 Task: Send an email with the signature Christina Ramirez with the subject 'Request for donations' and the message 'I am pleased to inform you that we have selected your proposal.' from softage.1@softage.net to softage.8@softage.net,  softage.1@softage.net and softage.9@softage.net with CC to softage.10@softage.net with an attached document Press_release.docx
Action: Key pressed n
Screenshot: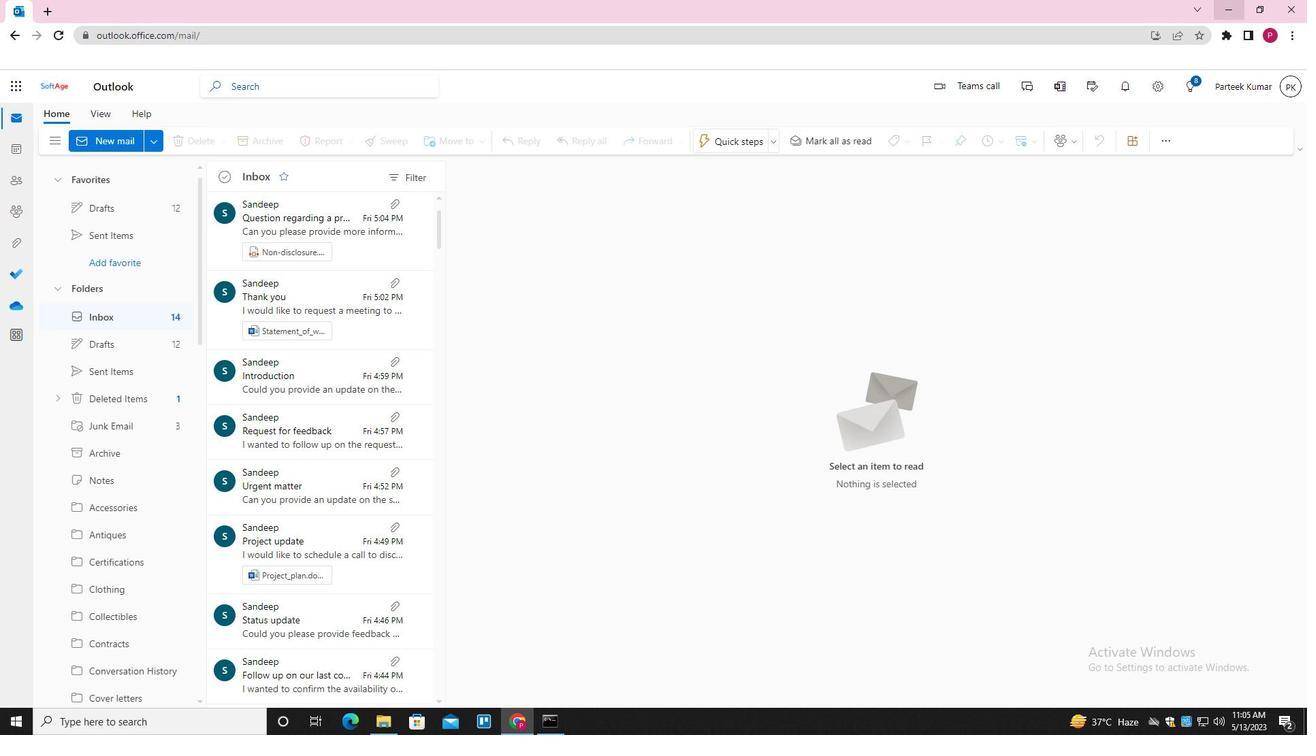 
Action: Mouse moved to (916, 139)
Screenshot: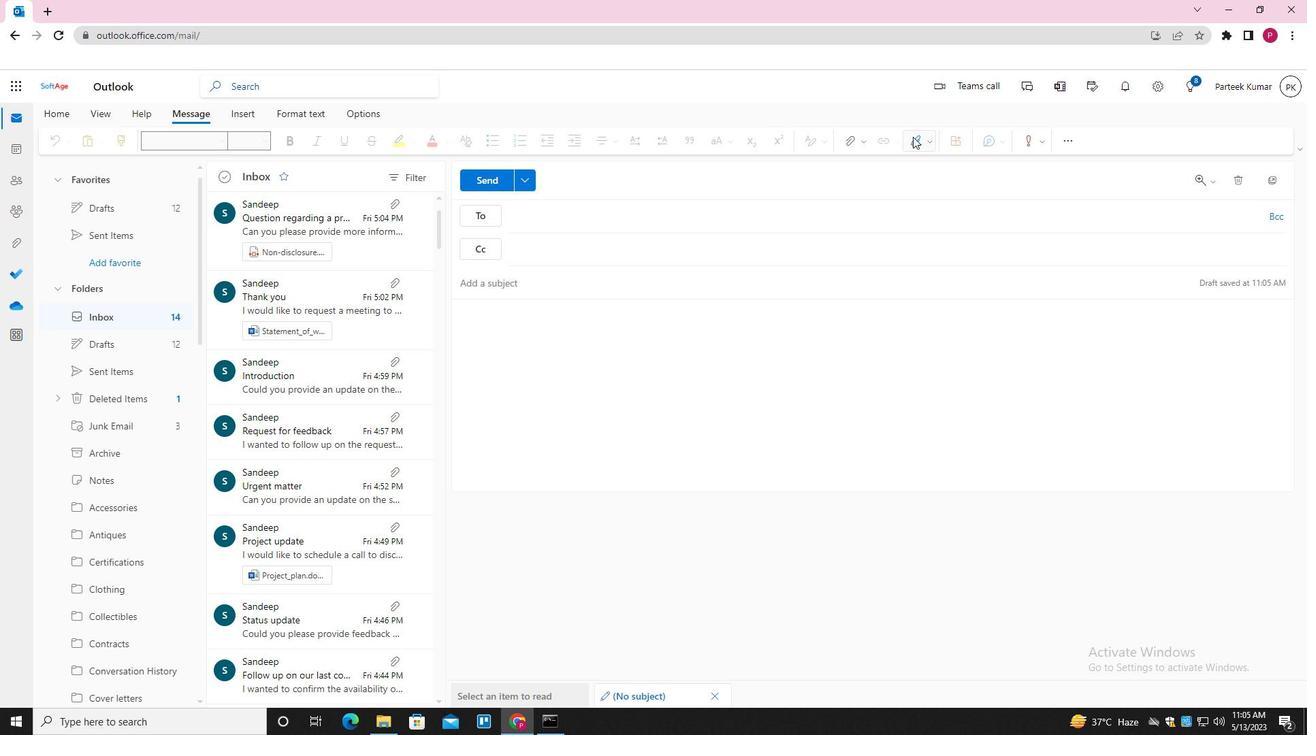 
Action: Mouse pressed left at (916, 139)
Screenshot: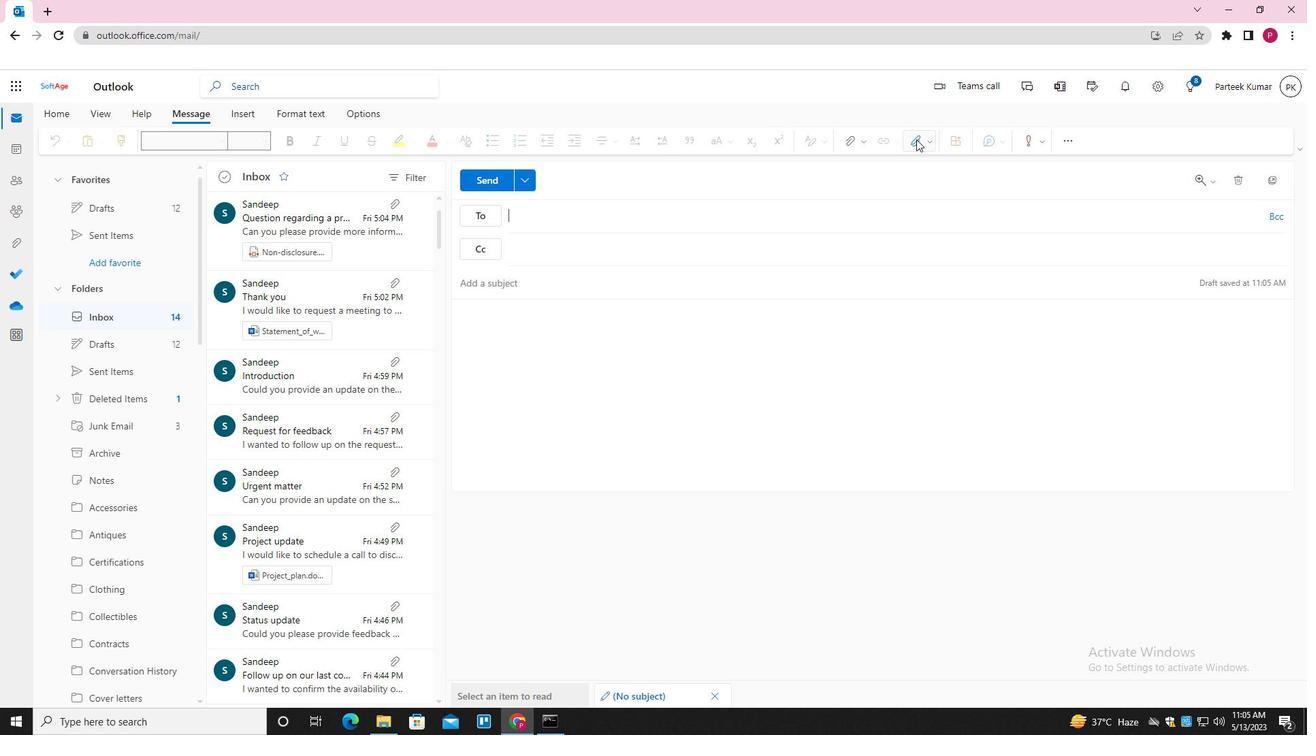 
Action: Mouse moved to (899, 197)
Screenshot: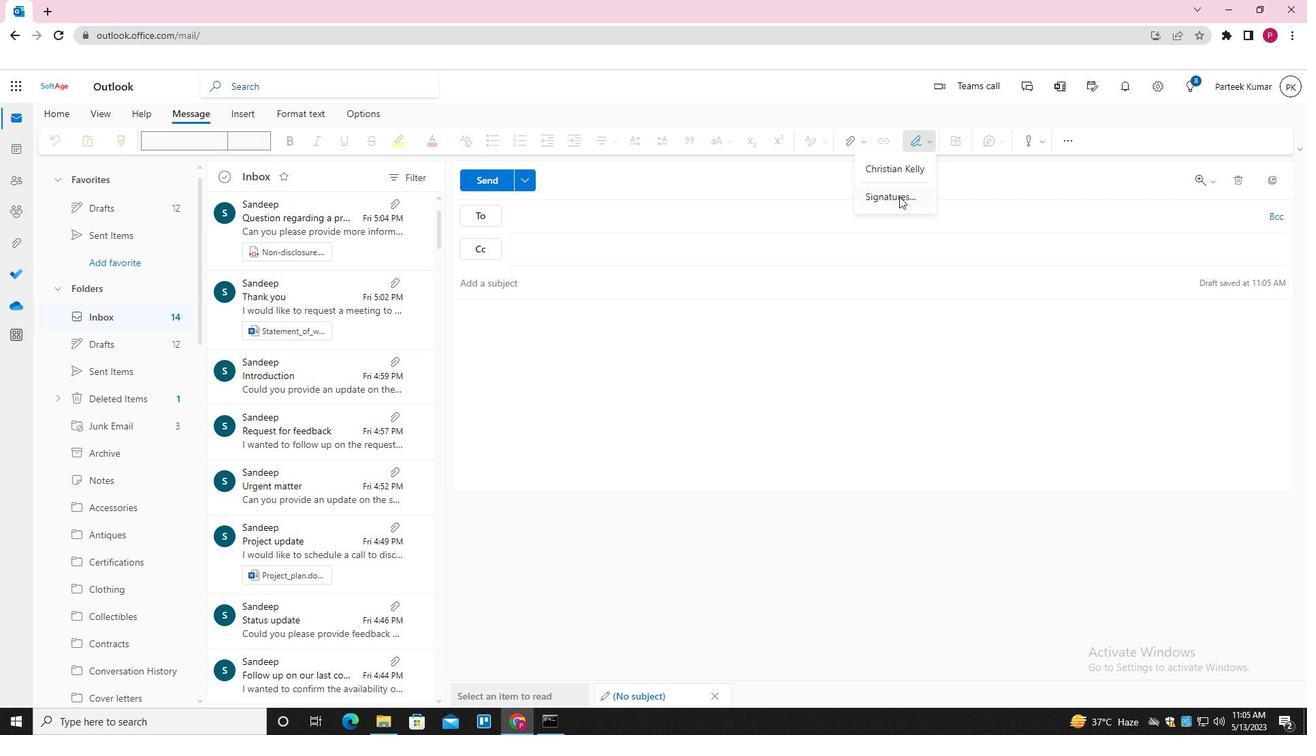
Action: Mouse pressed left at (899, 197)
Screenshot: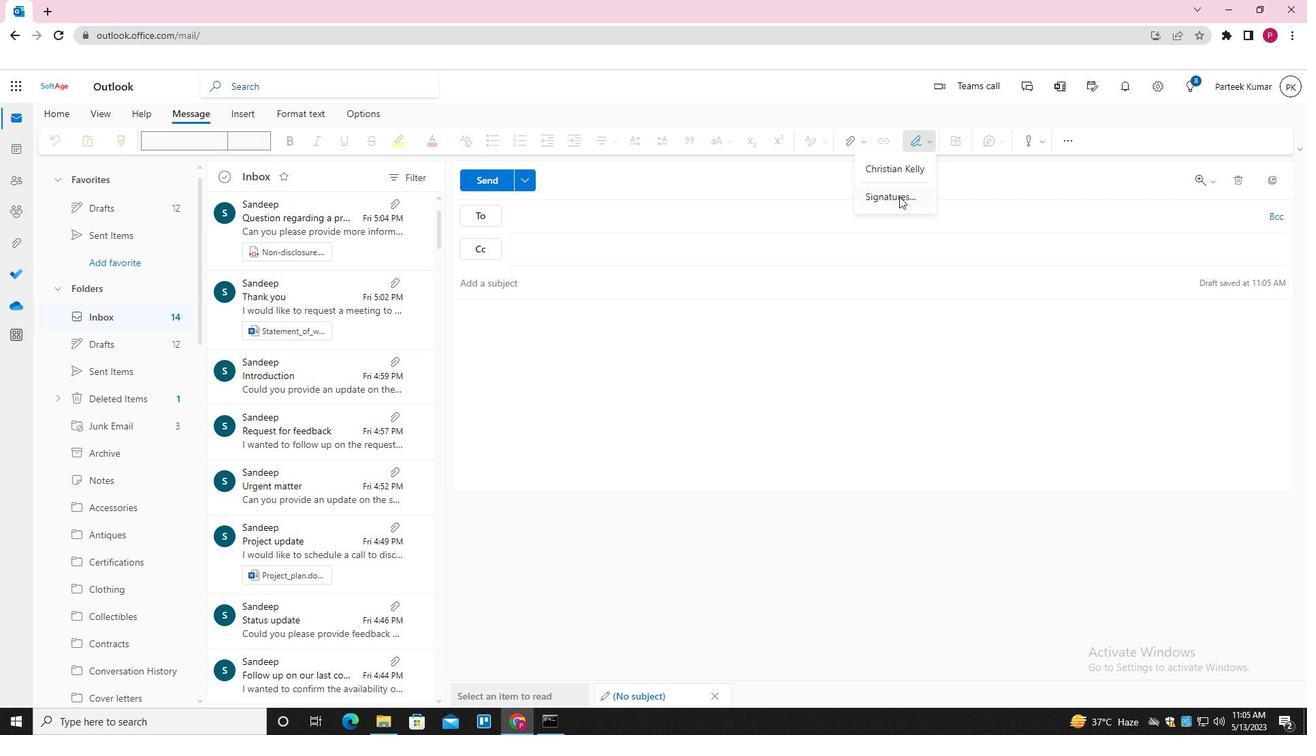 
Action: Mouse moved to (925, 253)
Screenshot: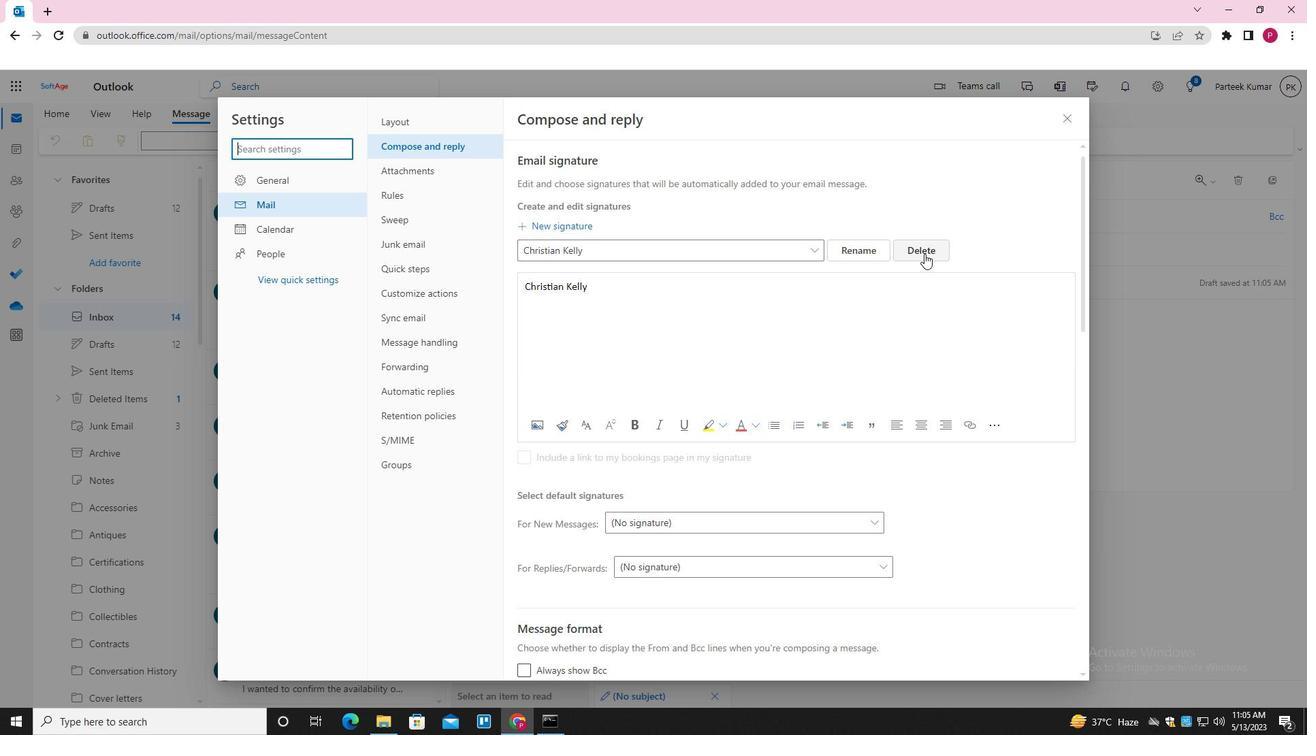 
Action: Mouse pressed left at (925, 253)
Screenshot: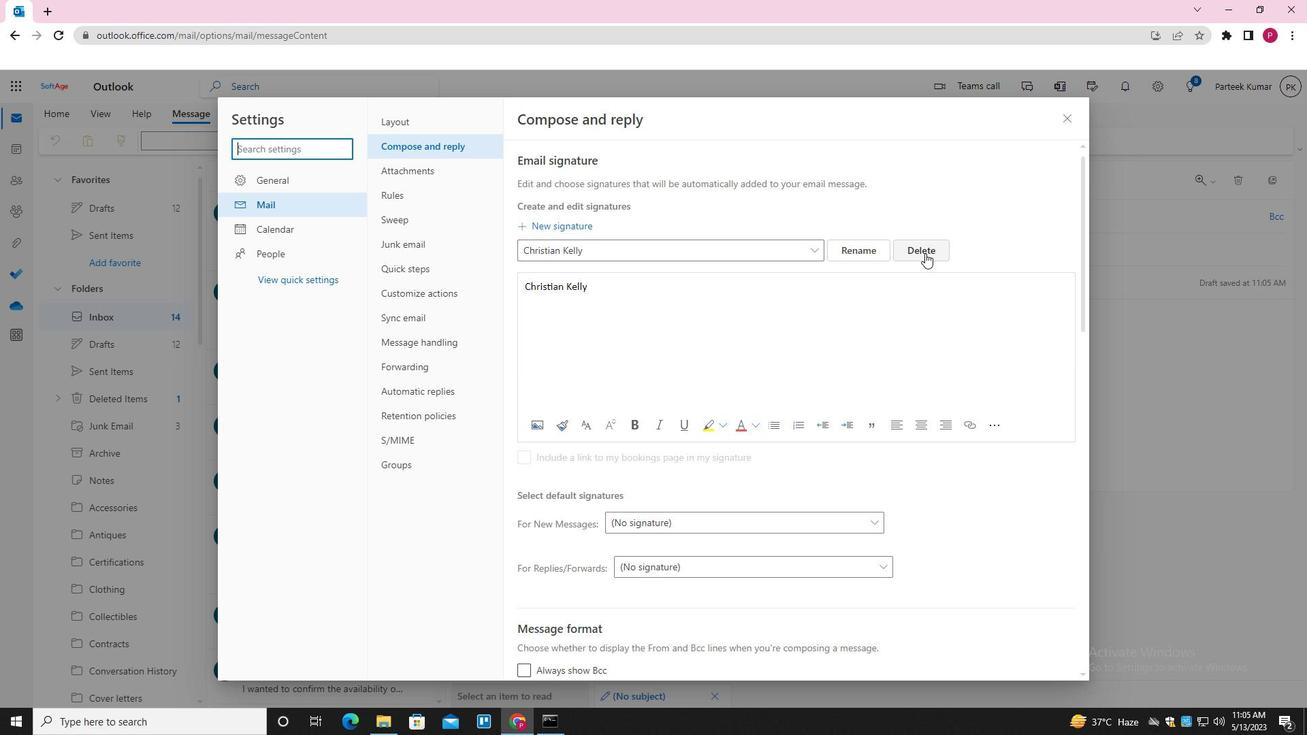 
Action: Mouse moved to (738, 256)
Screenshot: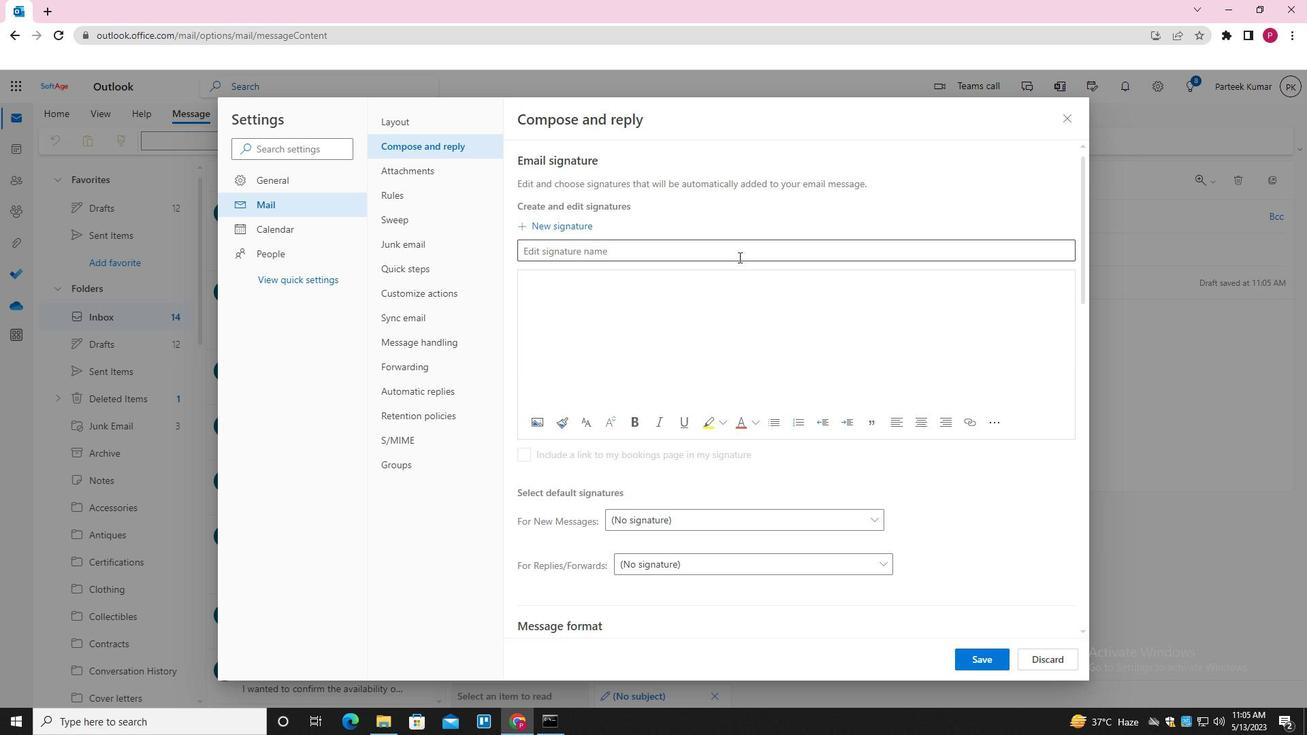 
Action: Mouse pressed left at (738, 256)
Screenshot: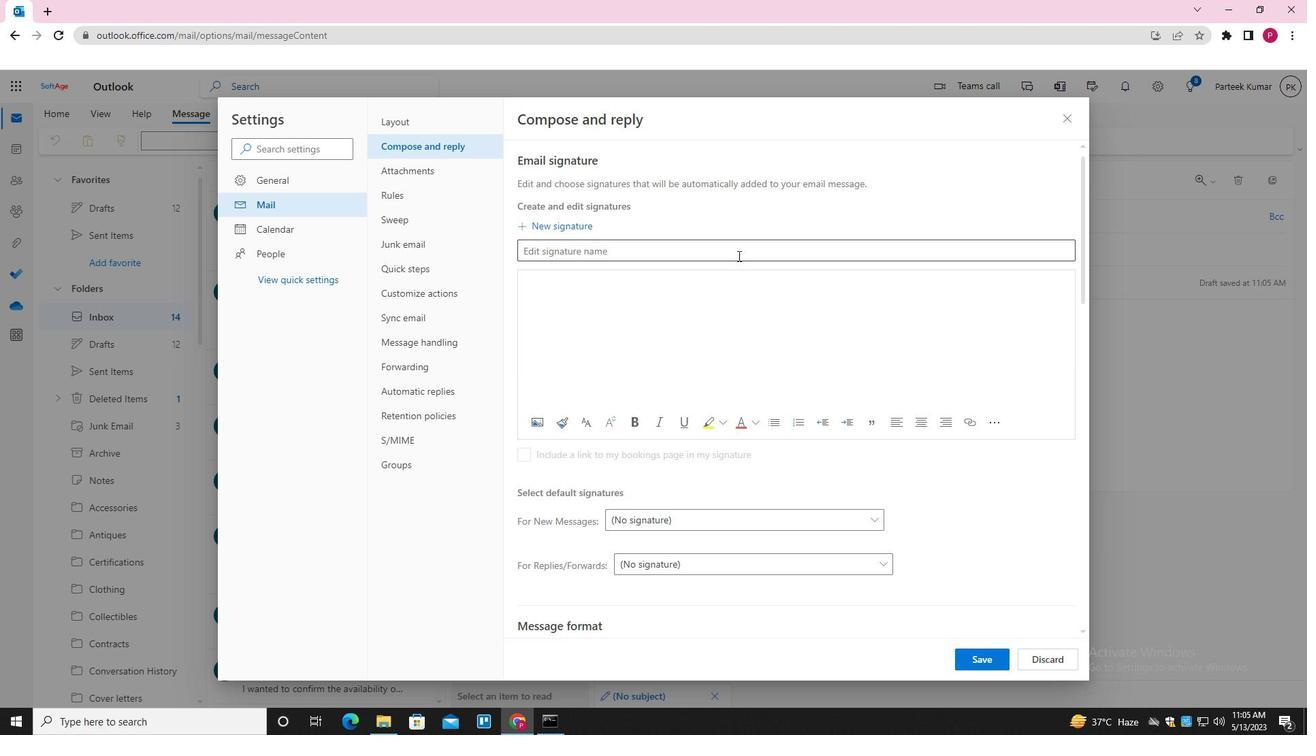 
Action: Key pressed <Key.shift>CHRISTINA<Key.space><Key.shift>RAMIREZ<Key.tab><Key.shift><Key.shift><Key.shift><Key.shift>CHRISTINA<Key.space><Key.shift>RAMIREZ
Screenshot: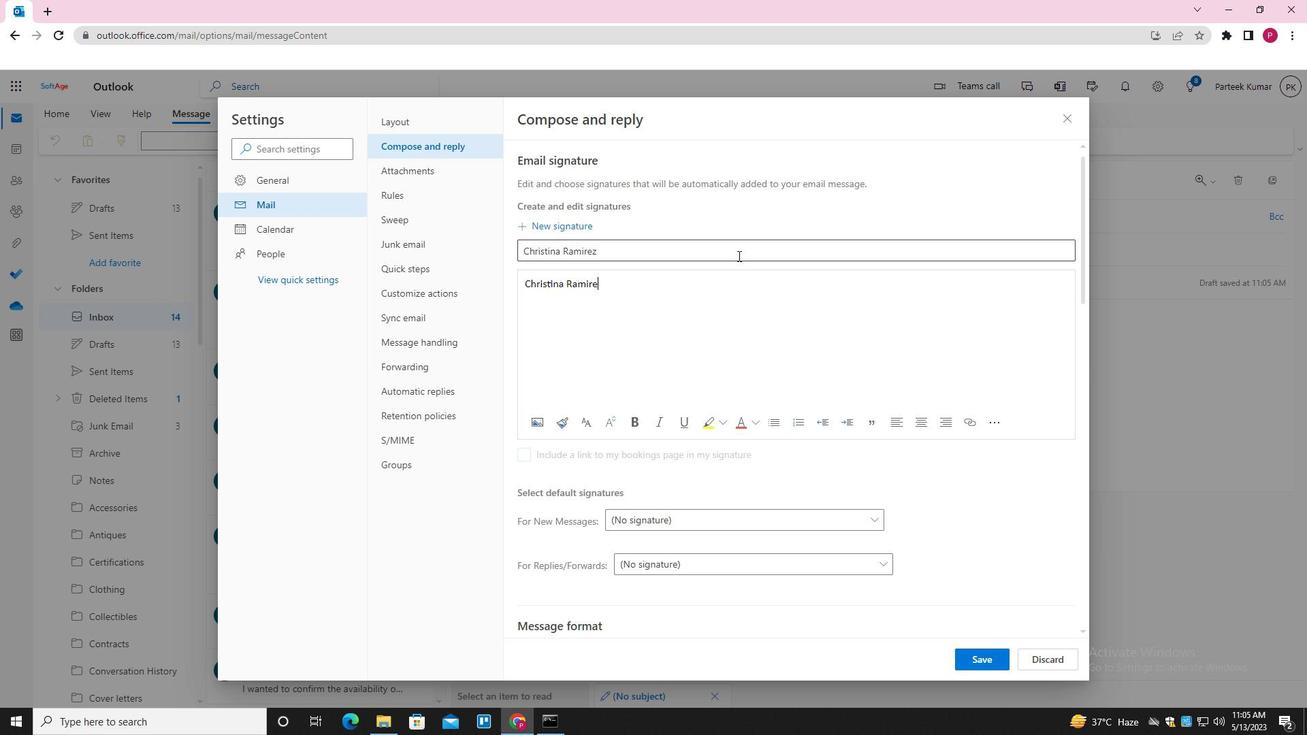 
Action: Mouse moved to (974, 666)
Screenshot: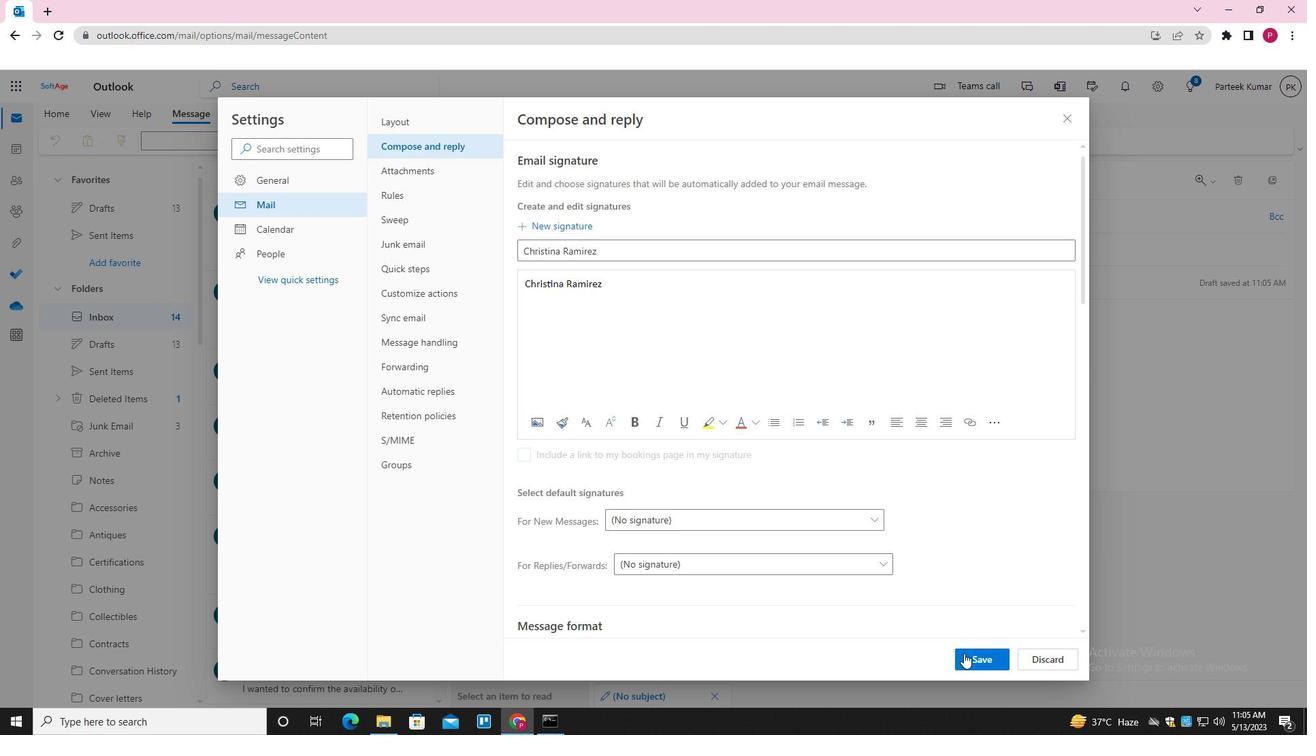 
Action: Mouse pressed left at (974, 666)
Screenshot: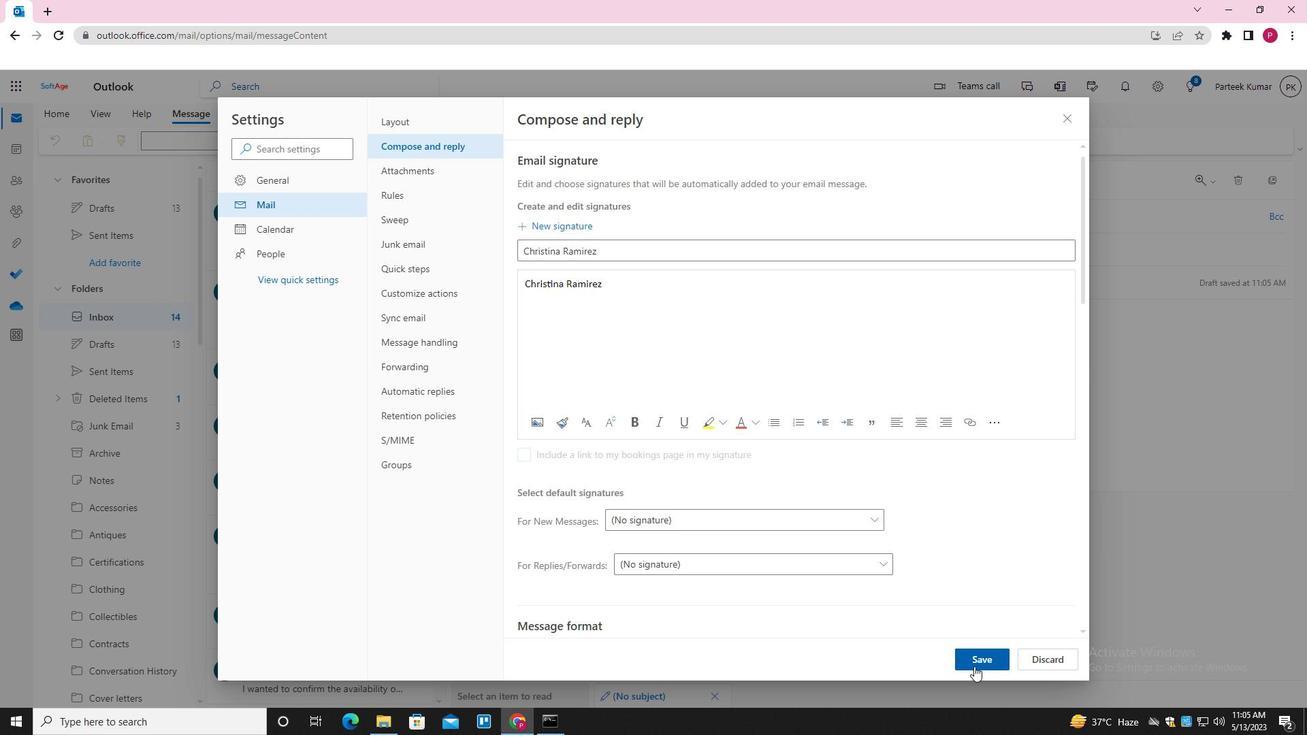 
Action: Mouse moved to (1073, 115)
Screenshot: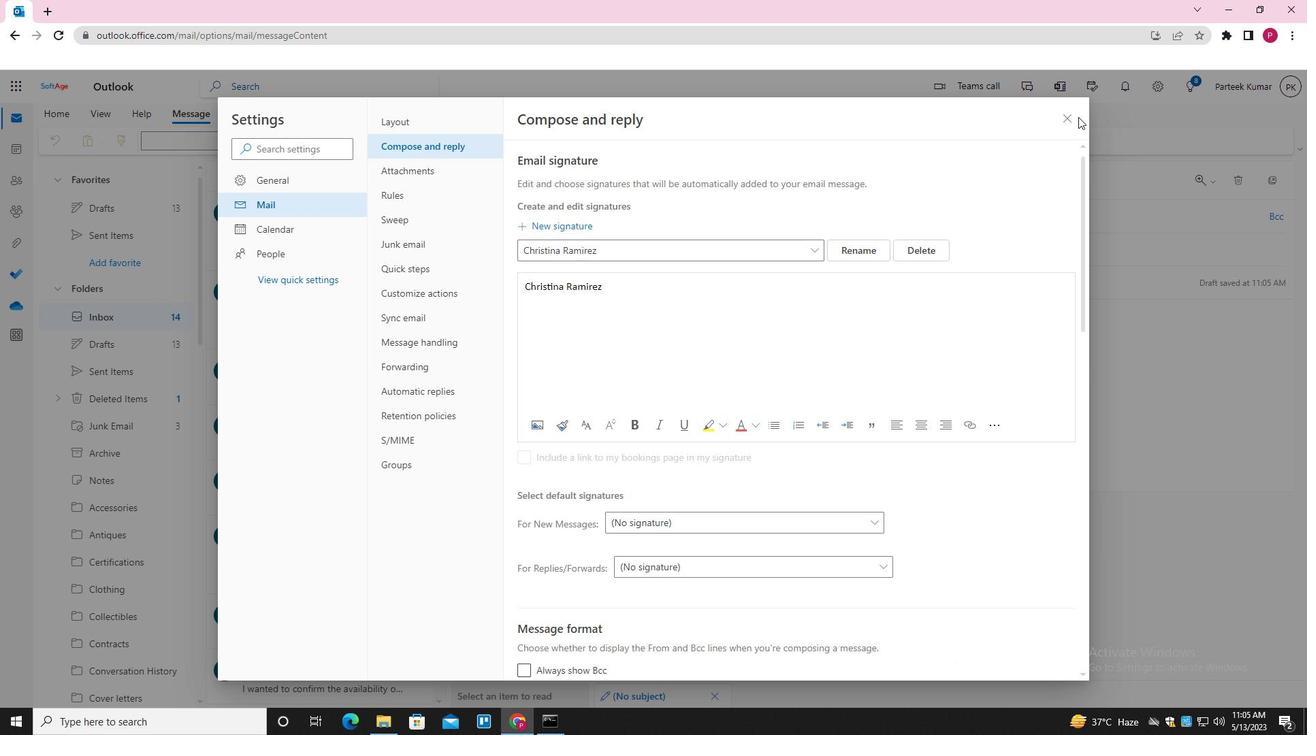 
Action: Mouse pressed left at (1073, 115)
Screenshot: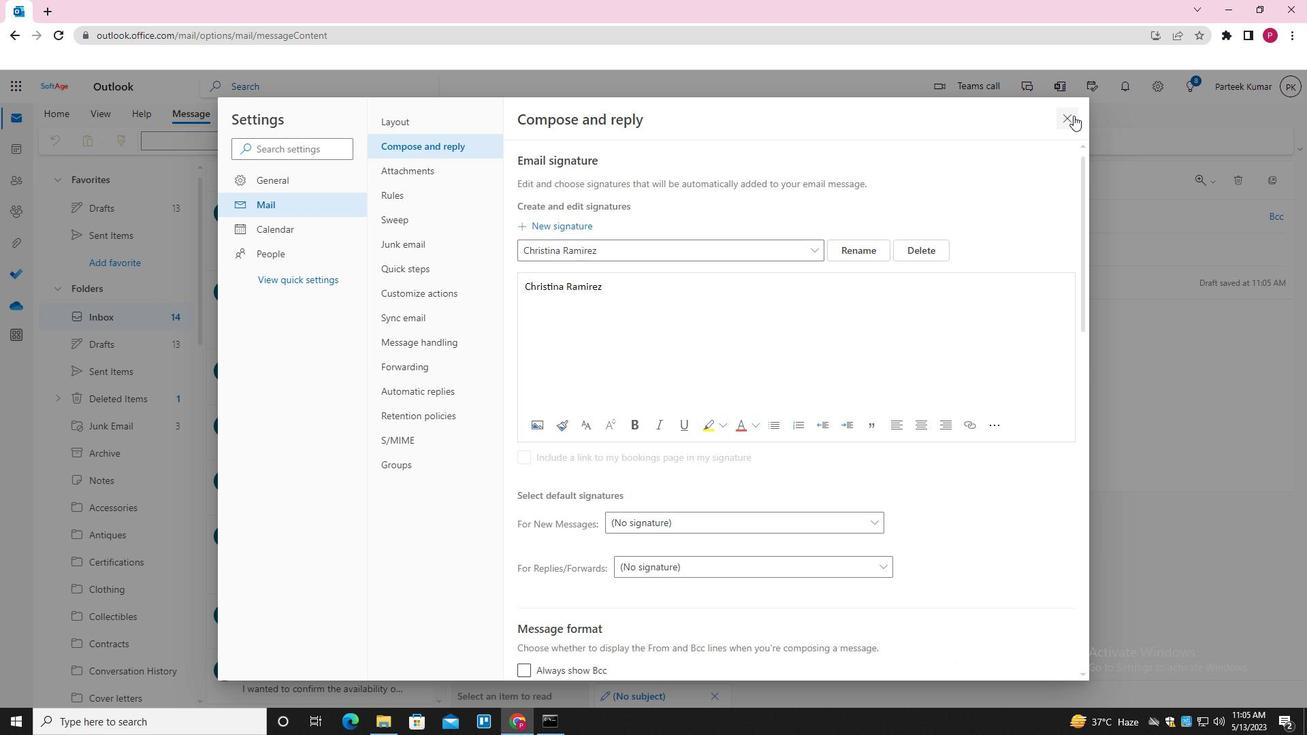 
Action: Mouse moved to (915, 138)
Screenshot: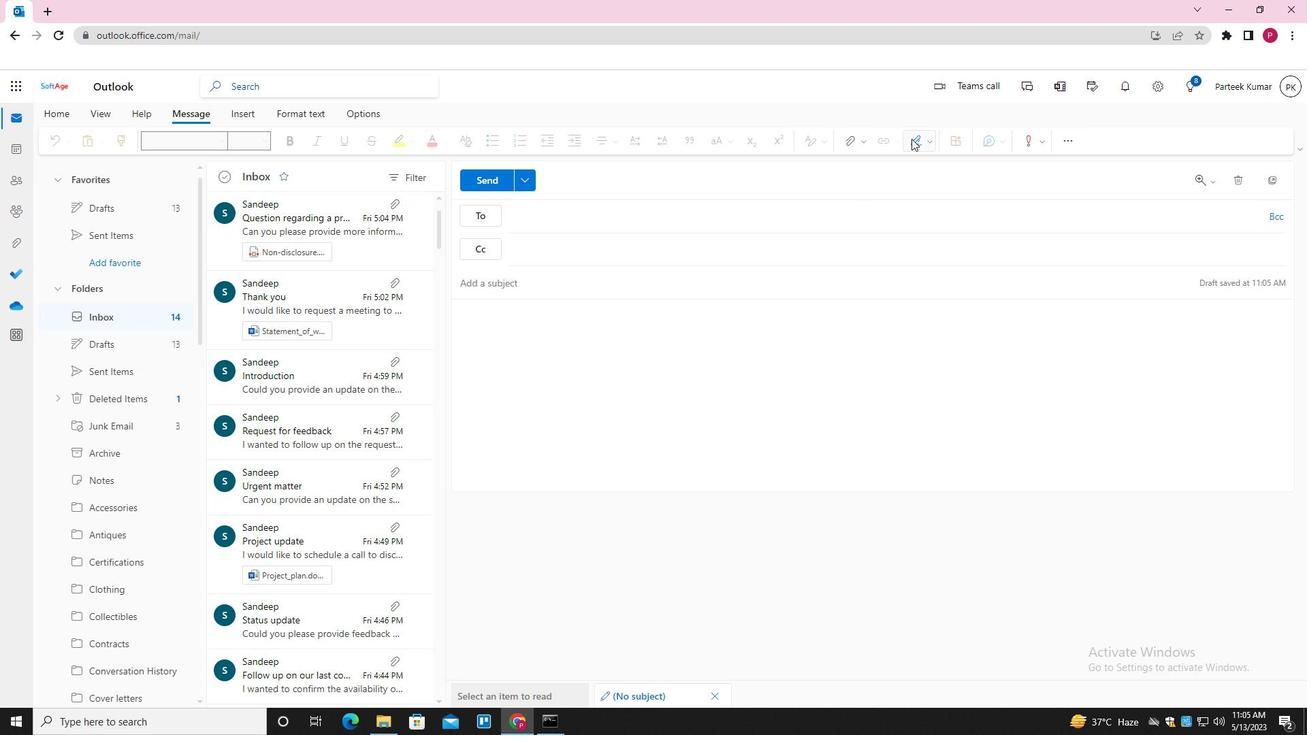 
Action: Mouse pressed left at (915, 138)
Screenshot: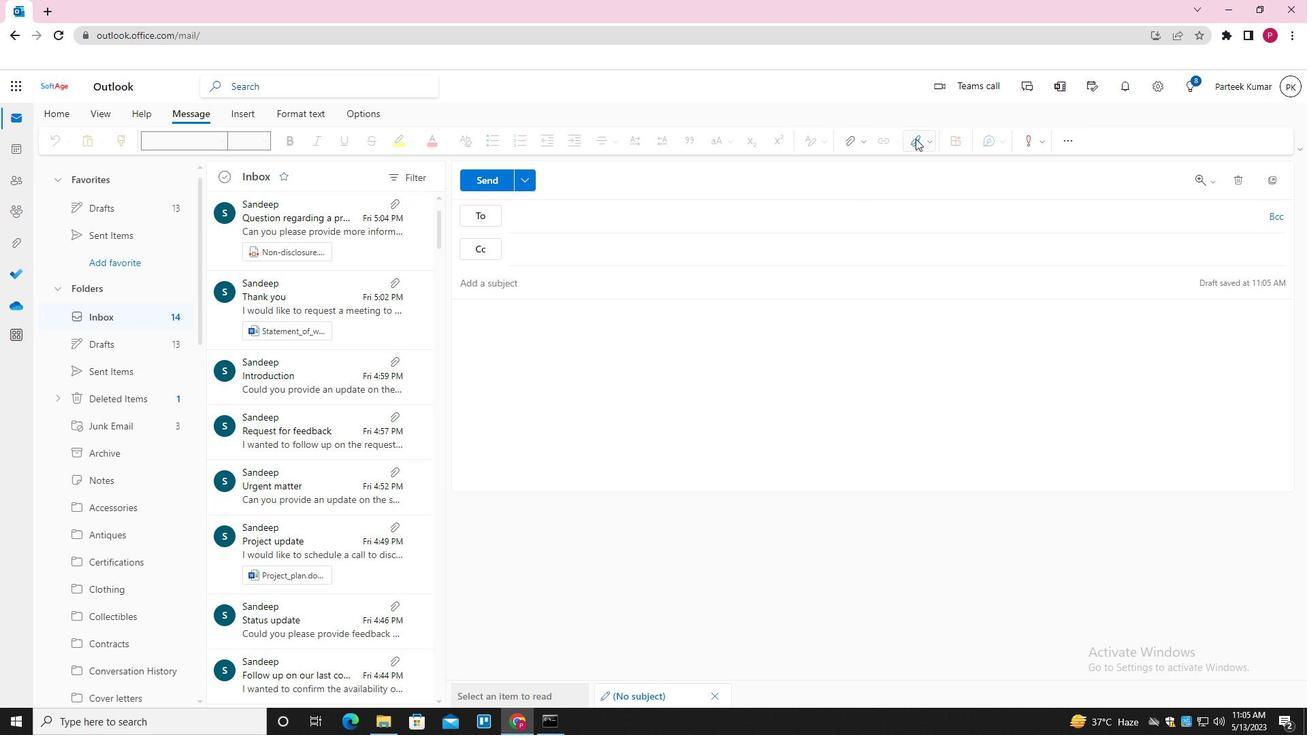 
Action: Mouse moved to (906, 168)
Screenshot: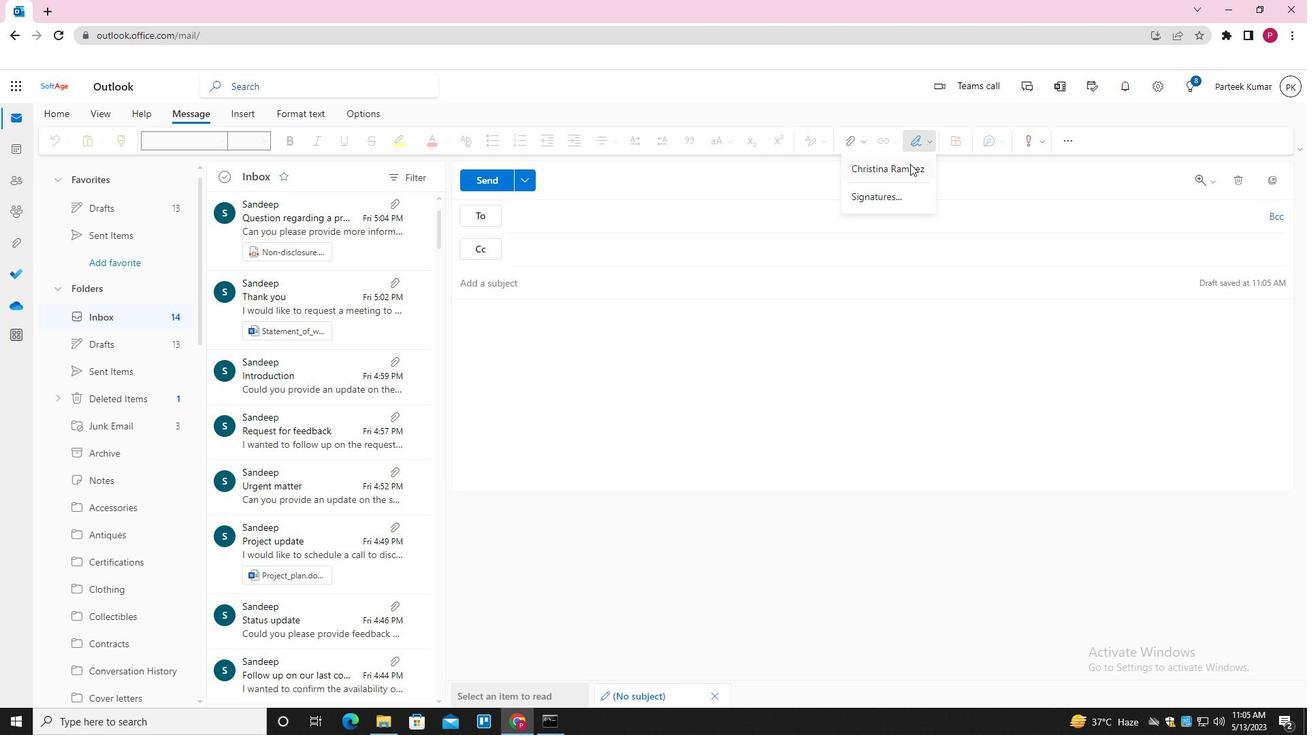 
Action: Mouse pressed left at (906, 168)
Screenshot: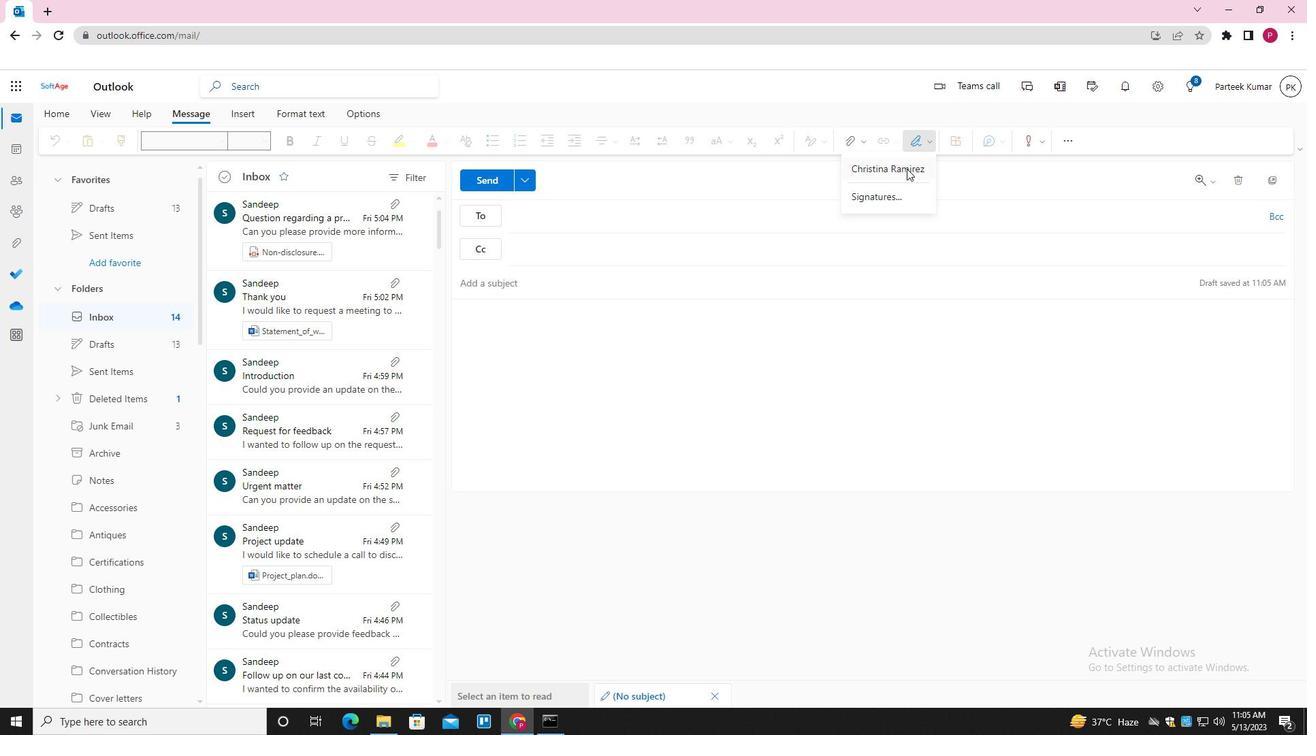 
Action: Mouse moved to (598, 288)
Screenshot: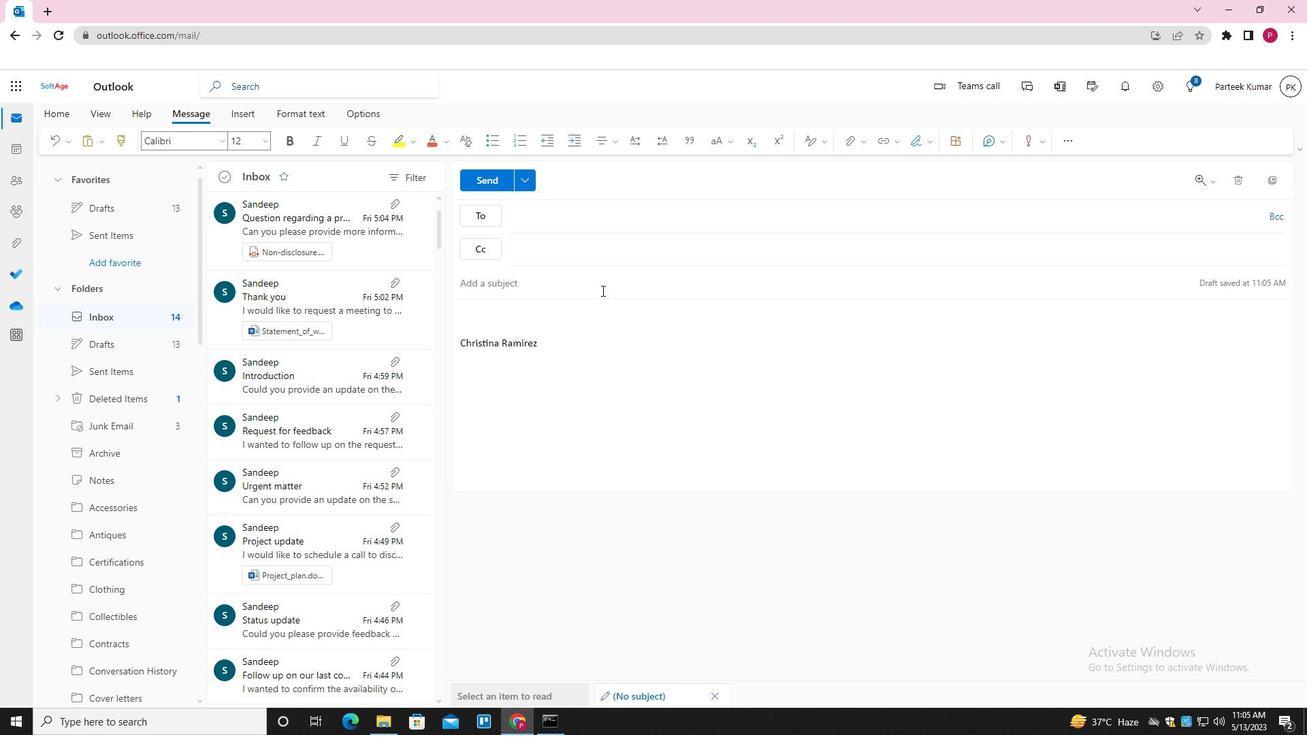 
Action: Mouse pressed left at (598, 288)
Screenshot: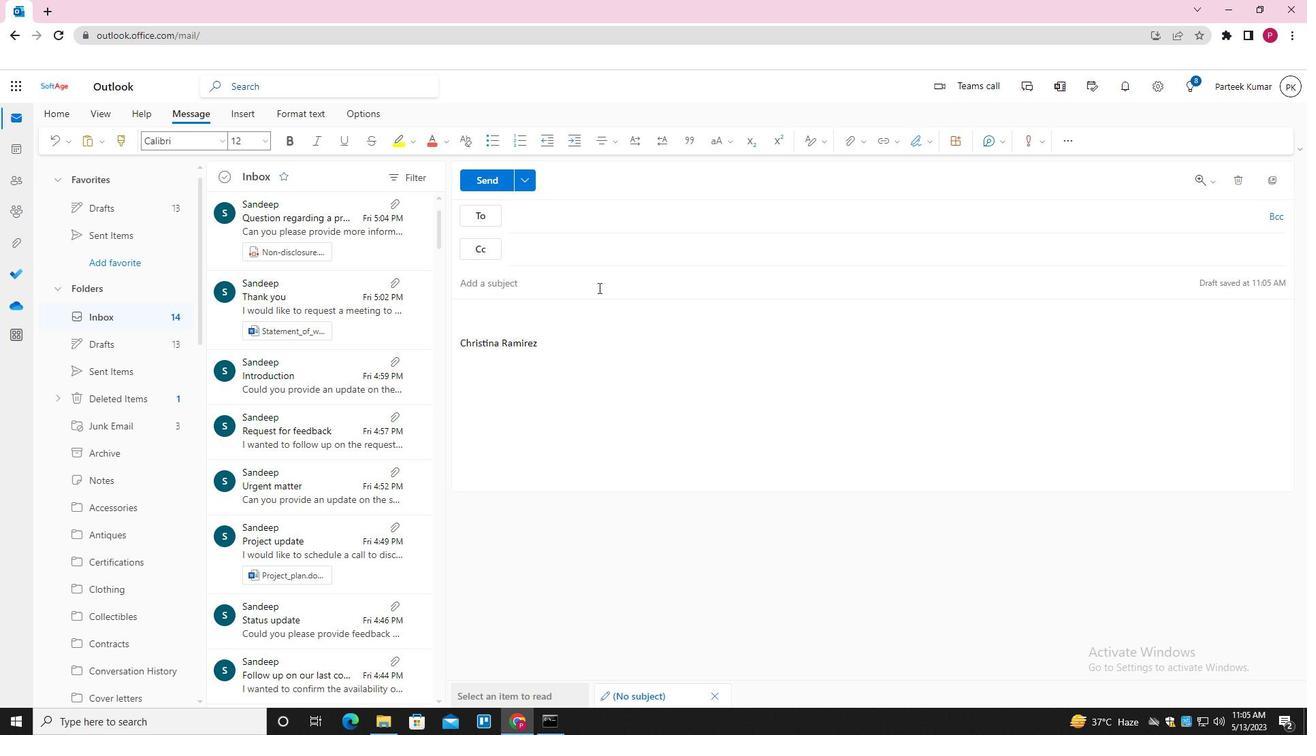 
Action: Key pressed <Key.shift>REQUEST<Key.space>FOR<Key.space>DONNATION<Key.space><Key.backspace><Key.backspace><Key.backspace><Key.backspace><Key.backspace><Key.backspace><Key.backspace>ATION<Key.space><Key.tab><Key.shift_r>I<Key.space>AM<Key.space>PLEASED<Key.space>TO<Key.space>INFORM<Key.space>YOU<Key.space>THAT<Key.space>WE<Key.space>HAVE<Key.space>ELR<Key.backspace>ECTED<Key.space><Key.left><Key.left><Key.left><Key.left><Key.left><Key.left><Key.left><Key.left>S<Key.right><Key.right><Key.right><Key.right><Key.right><Key.right><Key.right><Key.right>YOUR<Key.space>PROPOS<Key.caps_lock>AL<Key.space><Key.backspace><Key.backspace><Key.backspace><Key.caps_lock>AL<Key.space>
Screenshot: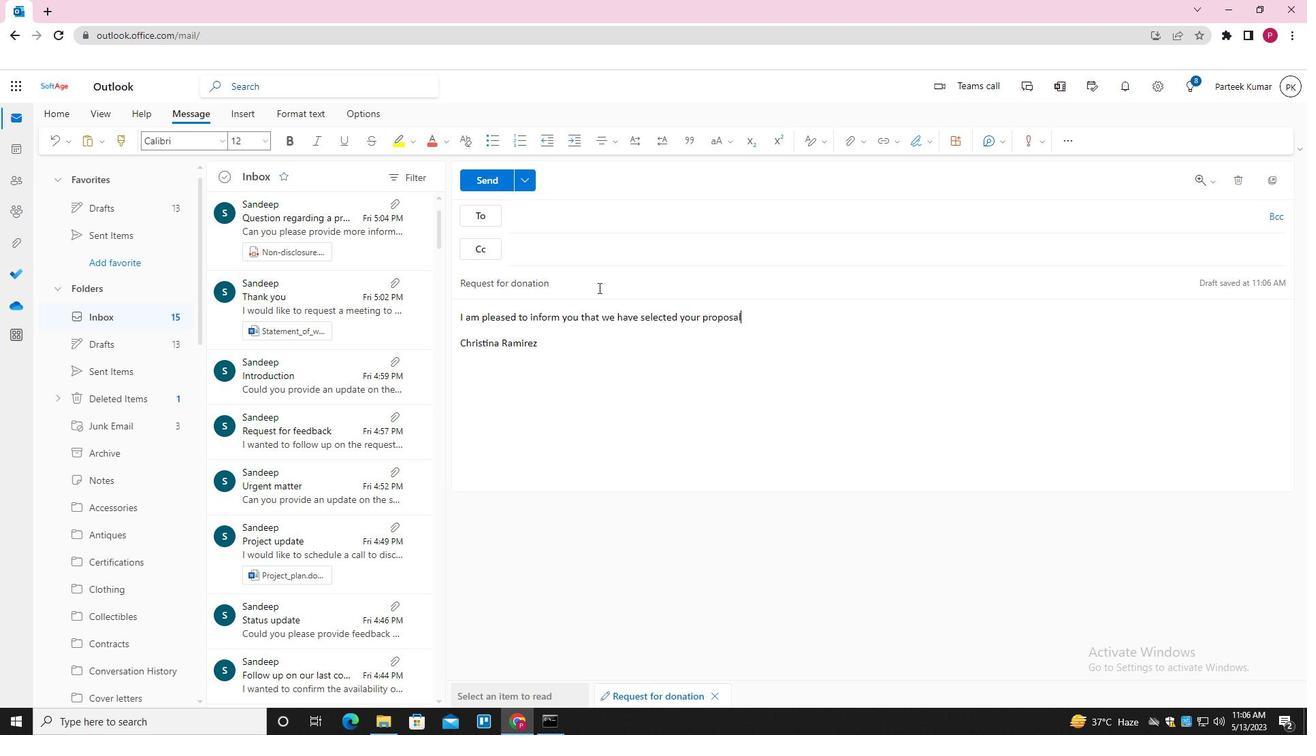 
Action: Mouse moved to (653, 211)
Screenshot: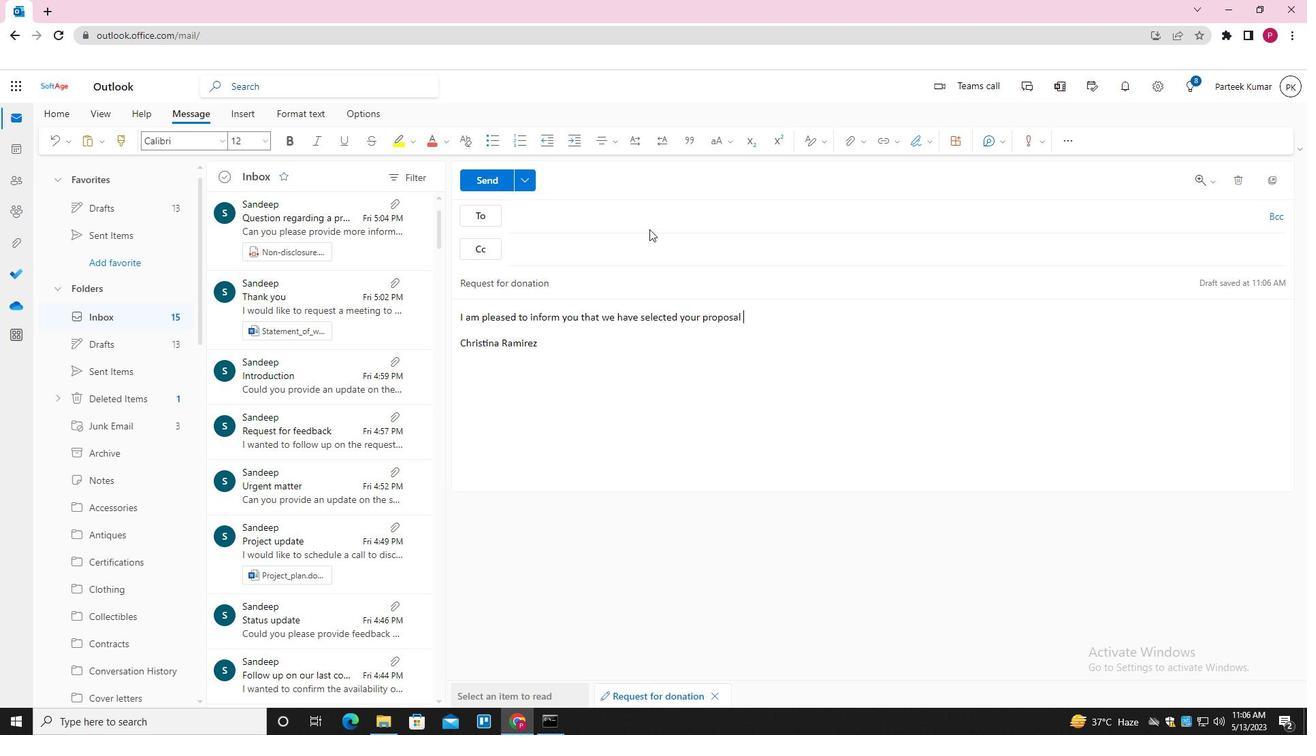 
Action: Mouse pressed left at (653, 211)
Screenshot: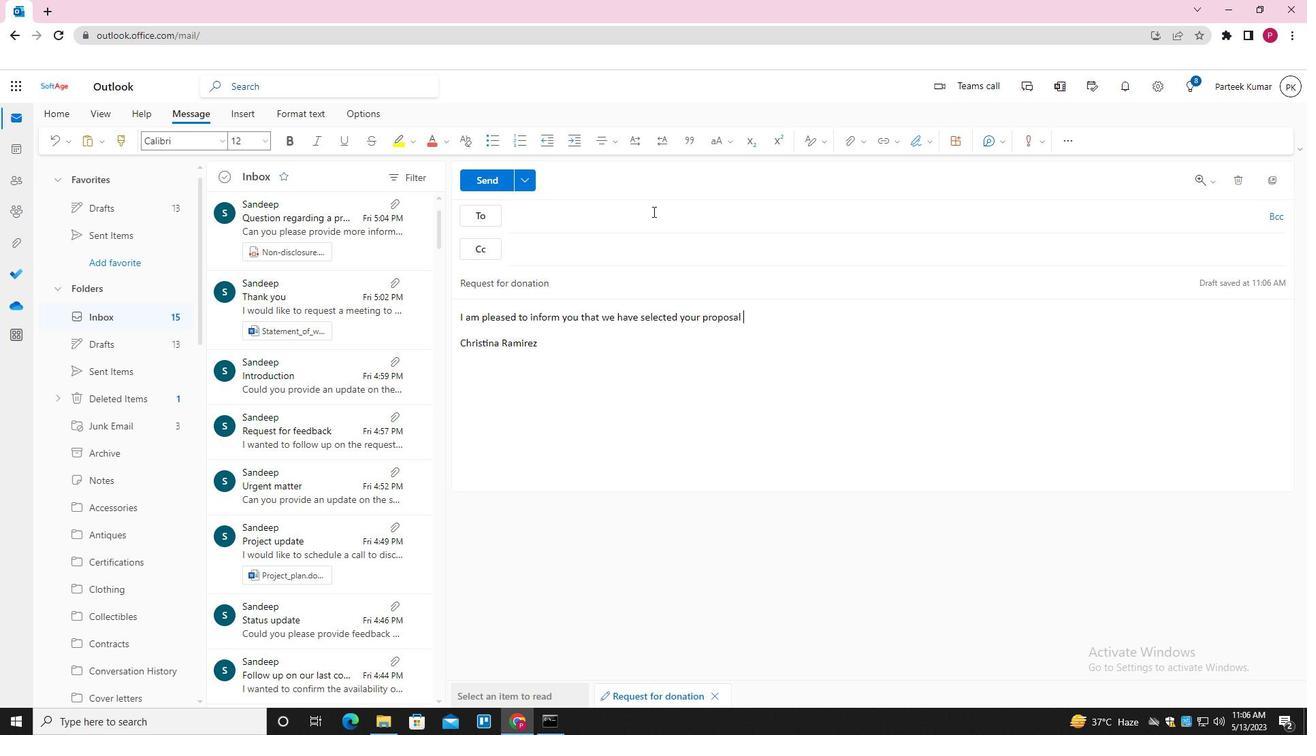 
Action: Key pressed SOFTAGE.8<Key.shift>@SOFTAGE.NET<Key.enter>SOFTAGE.1<Key.shift>@SOFTAGE.NET<Key.enter>SOFTAGGE.9<Key.shift>@SOFTAGE.B<Key.backspace>NET<Key.enter>
Screenshot: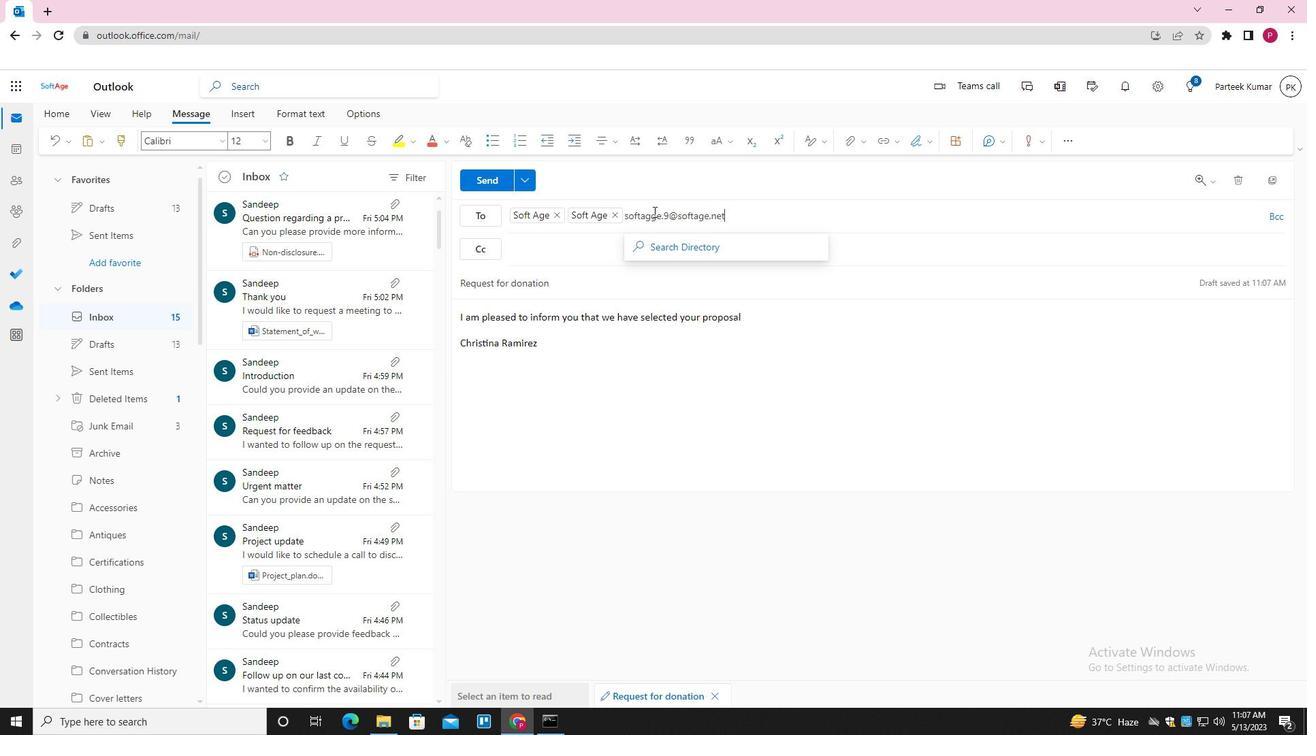 
Action: Mouse moved to (655, 251)
Screenshot: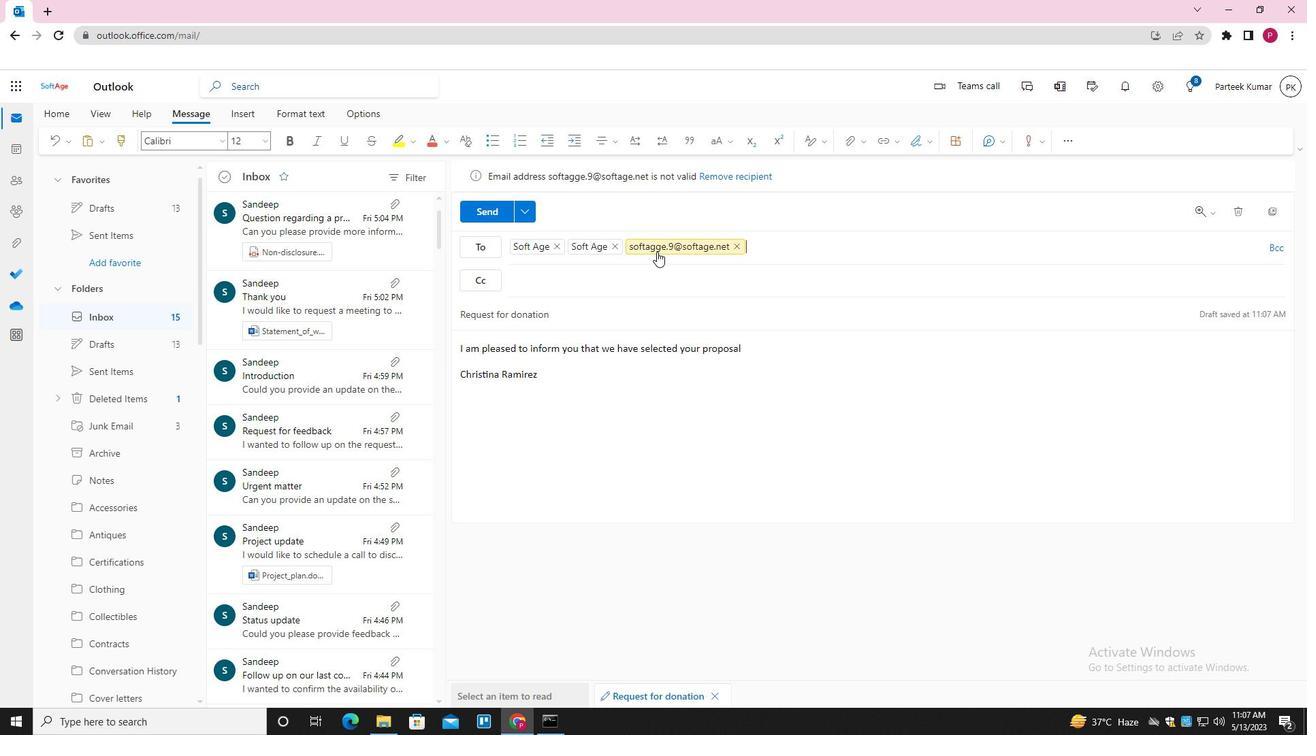 
Action: Mouse pressed left at (655, 251)
Screenshot: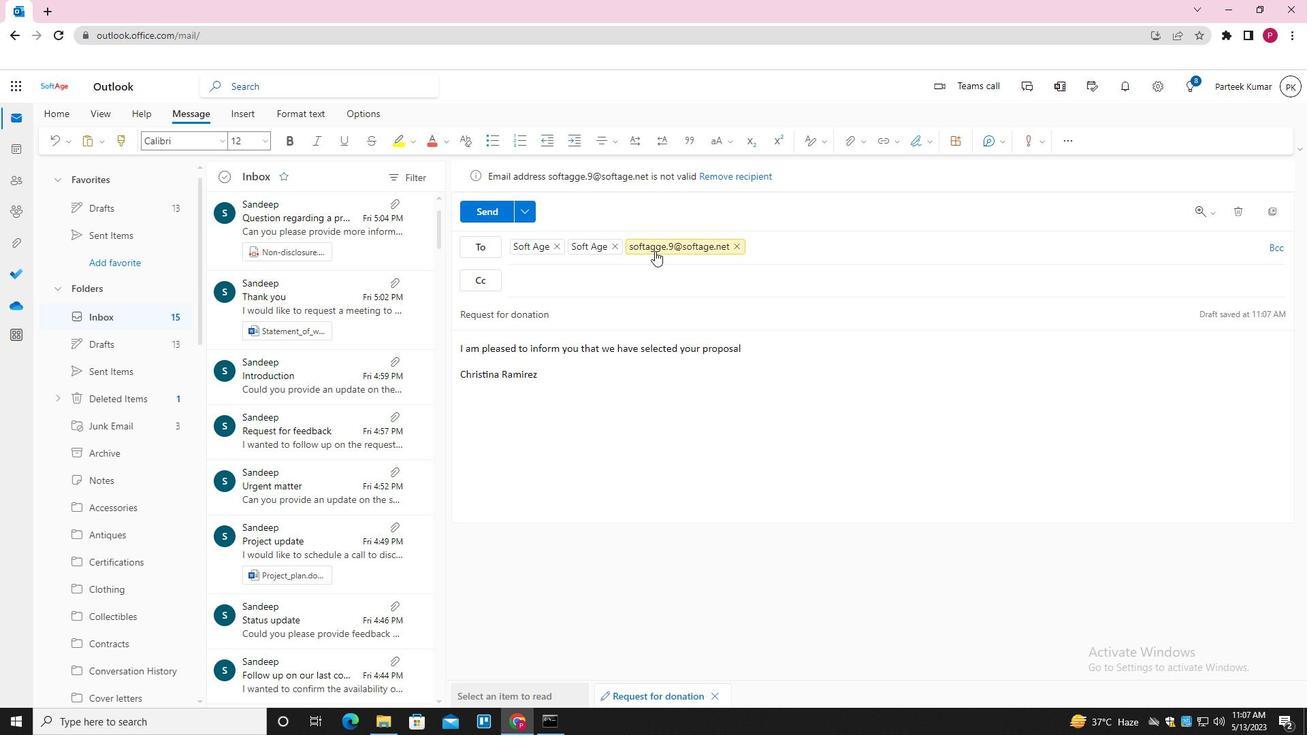 
Action: Mouse moved to (710, 245)
Screenshot: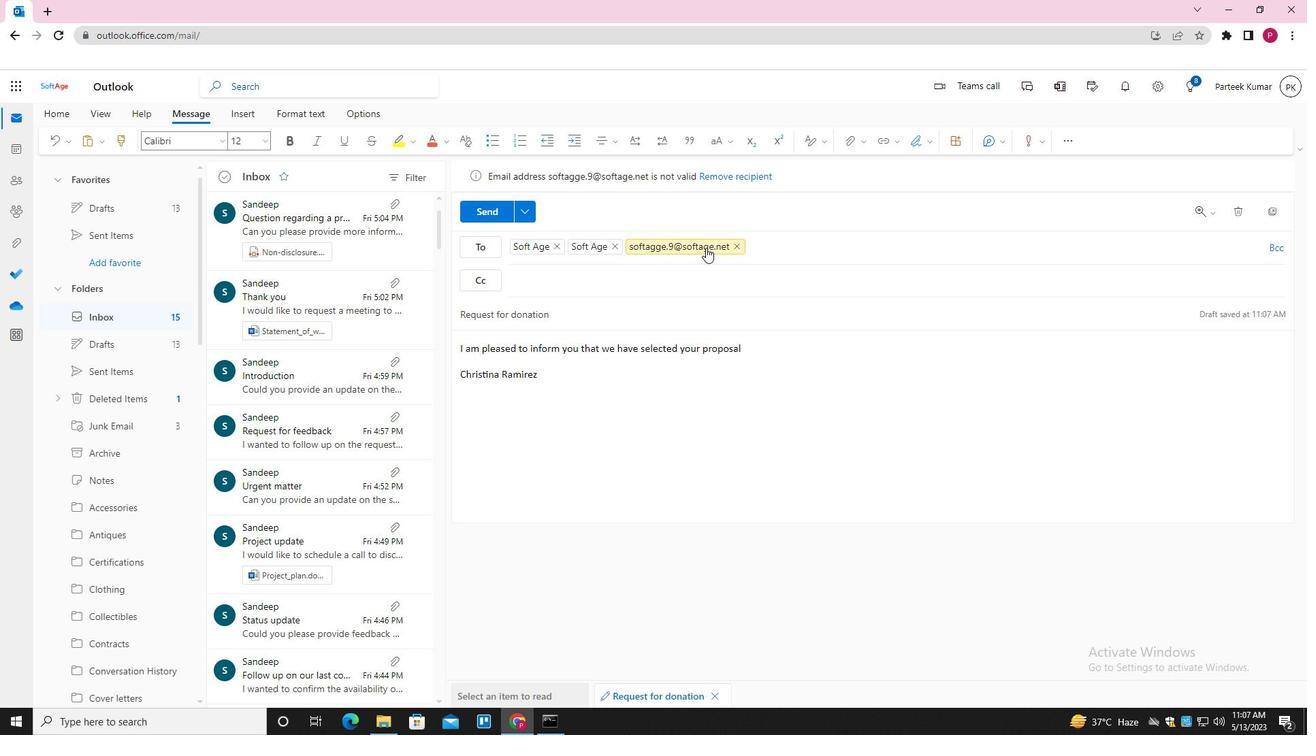 
Action: Key pressed <Key.backspace>SOFTAGE.9<Key.shift>@SOFTAGE.NET<Key.enter><Key.tab>SOFTAGE,<Key.backspace>.10<Key.shift>@SOFTAGE.NET<Key.enter>
Screenshot: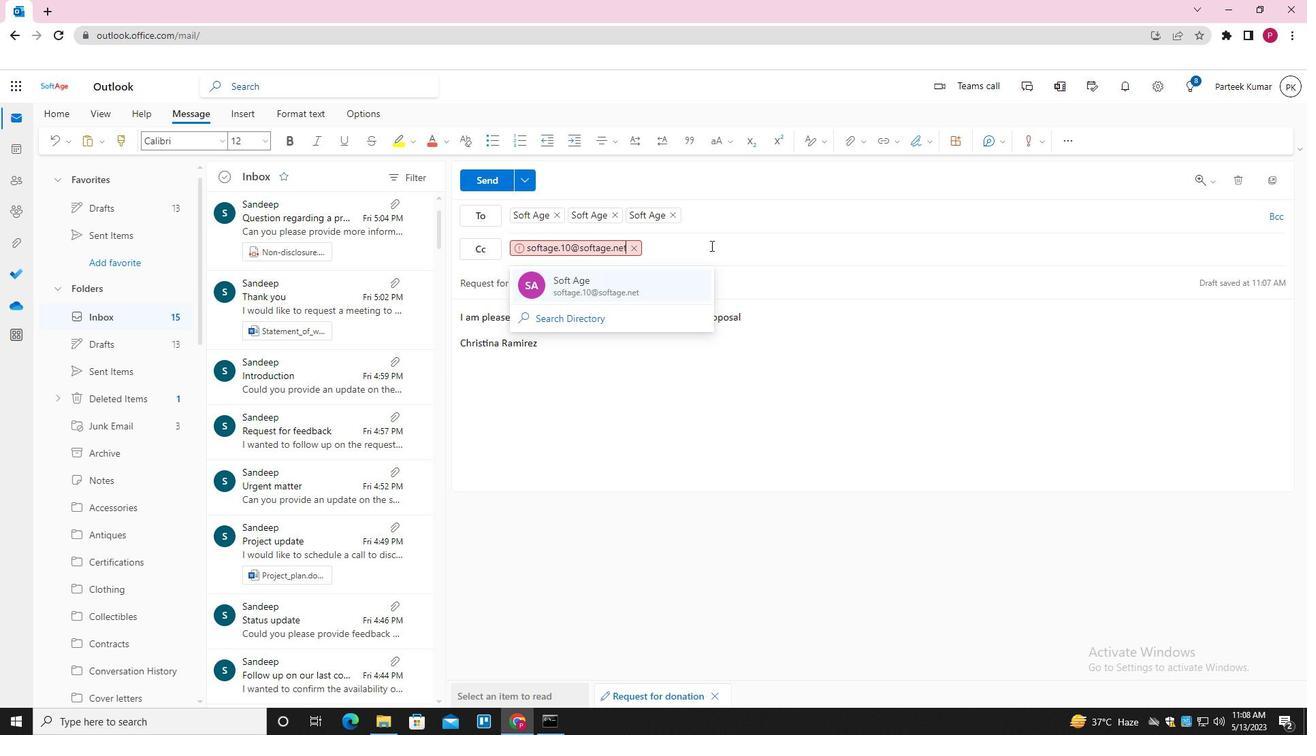 
Action: Mouse moved to (838, 147)
Screenshot: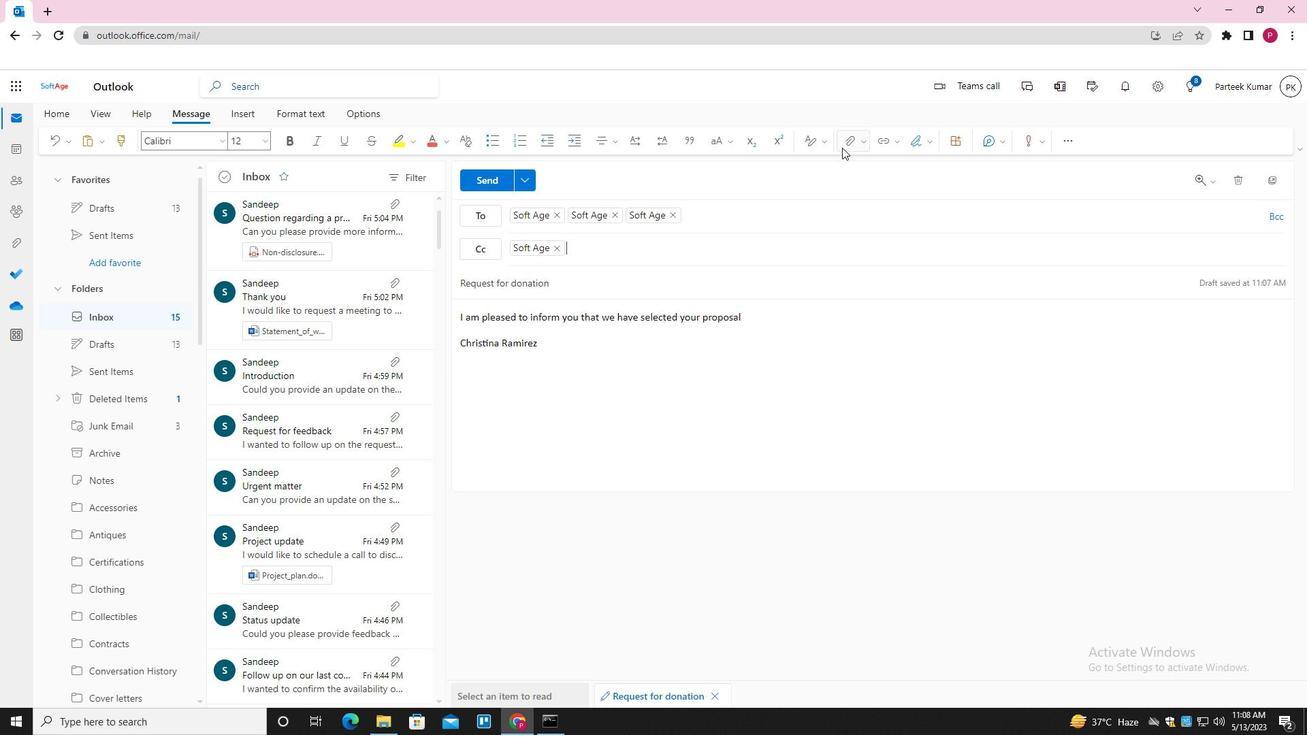 
Action: Mouse pressed left at (838, 147)
Screenshot: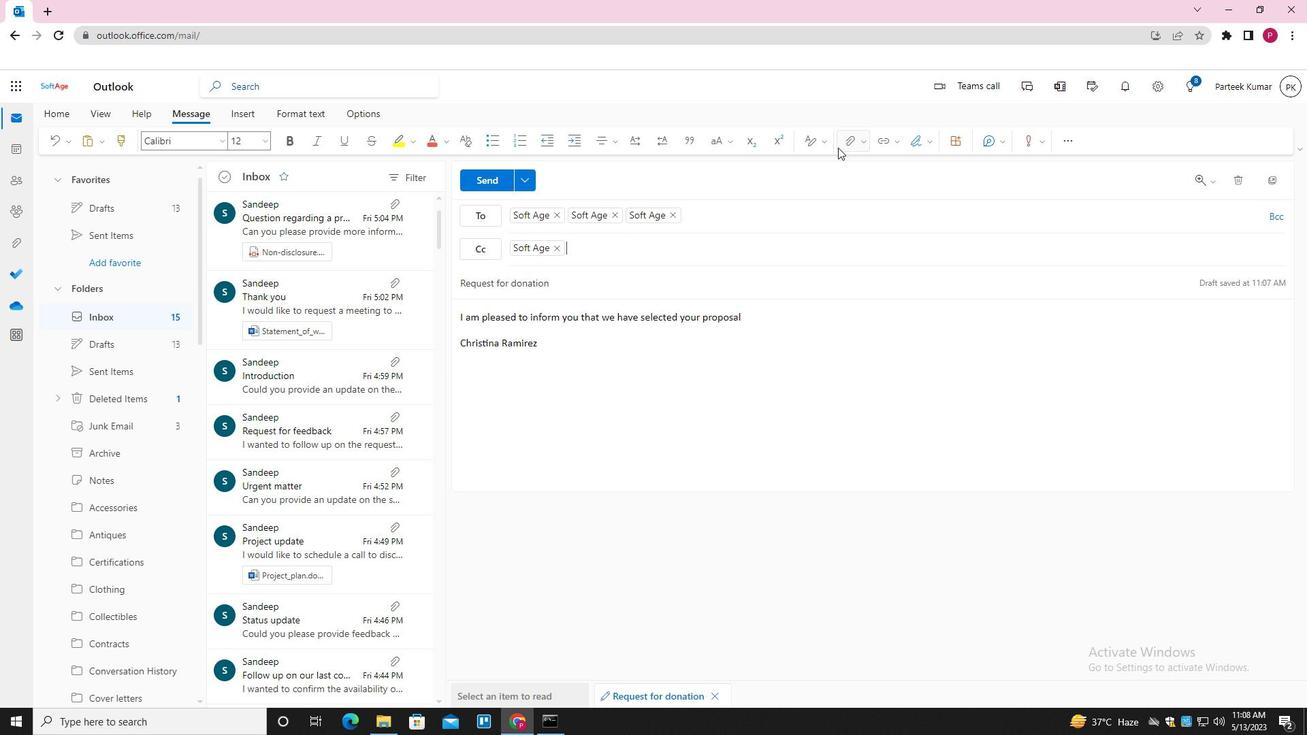 
Action: Mouse moved to (830, 167)
Screenshot: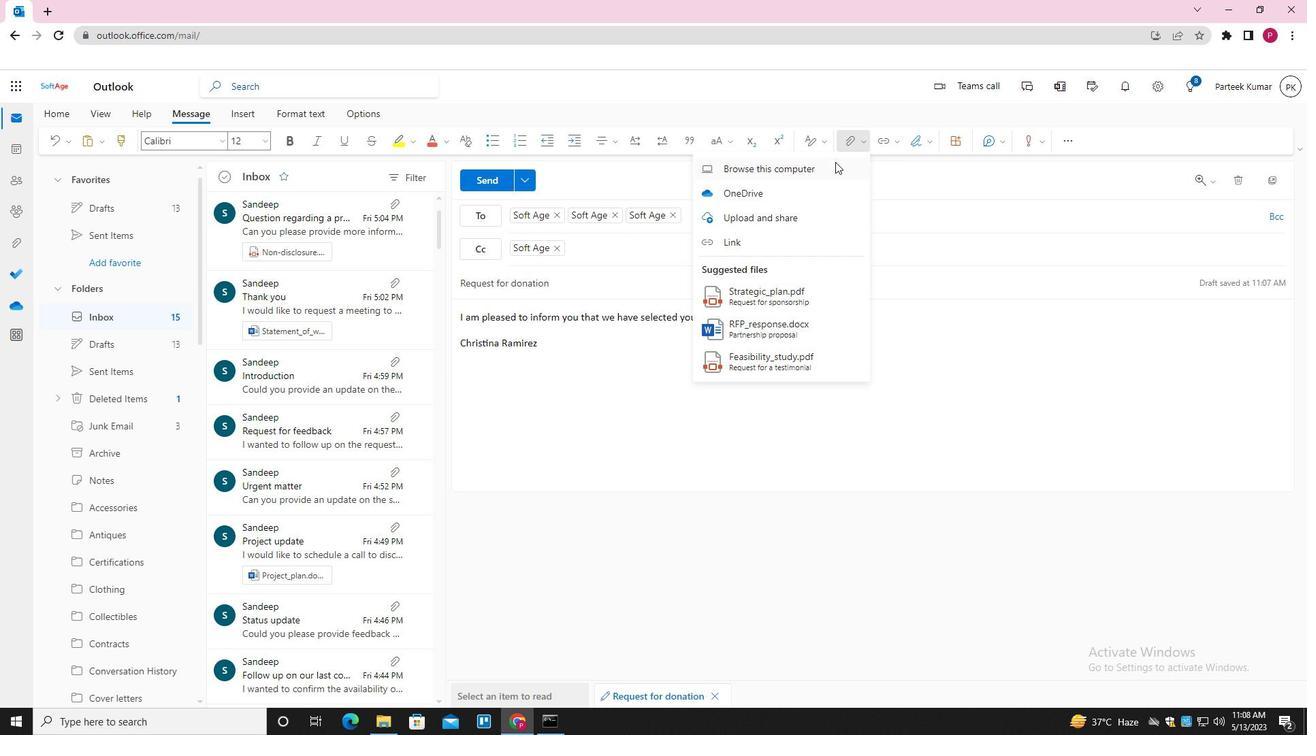 
Action: Mouse pressed left at (830, 167)
Screenshot: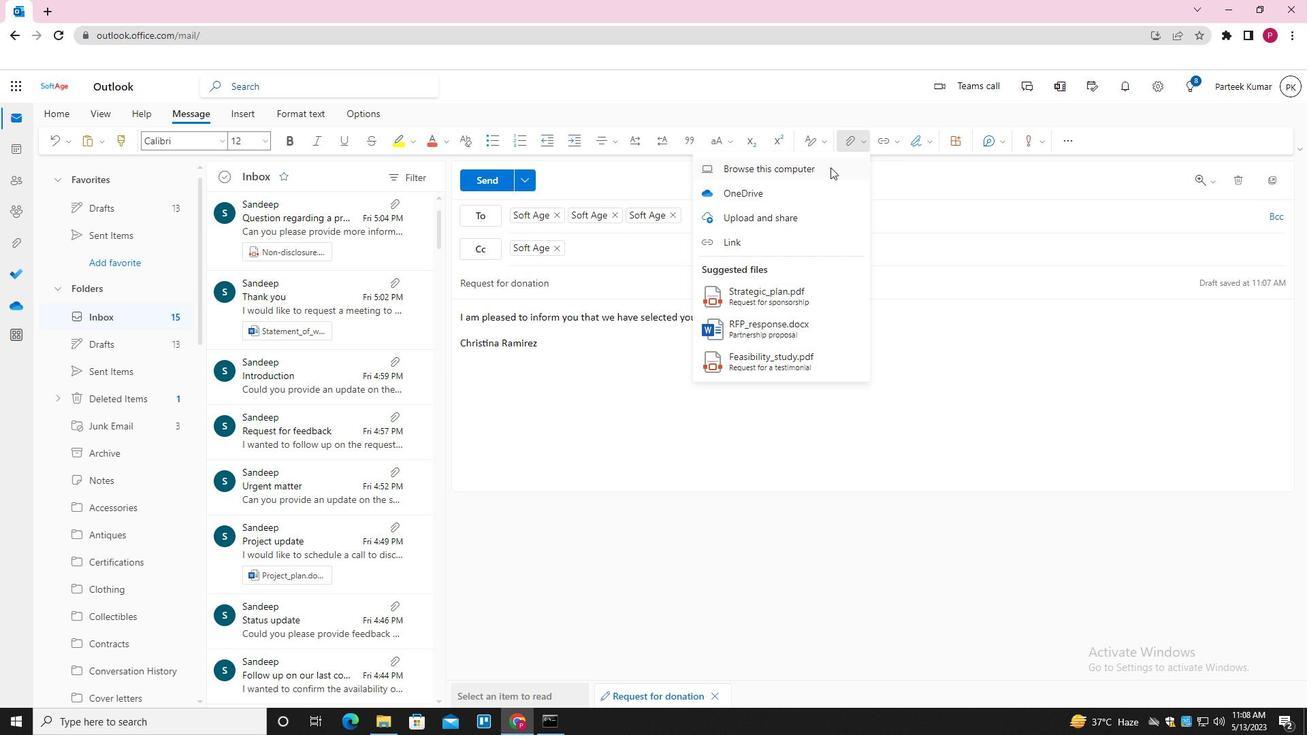 
Action: Mouse moved to (231, 99)
Screenshot: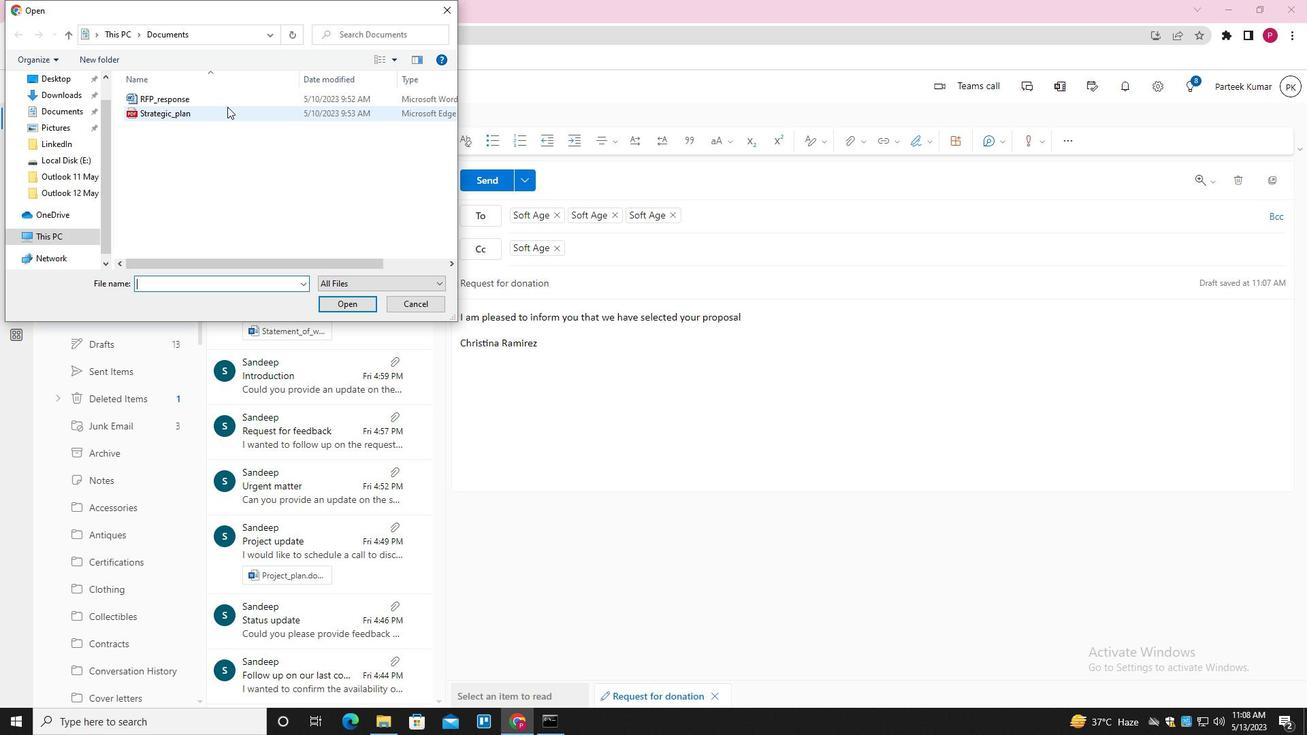 
Action: Mouse pressed left at (231, 99)
Screenshot: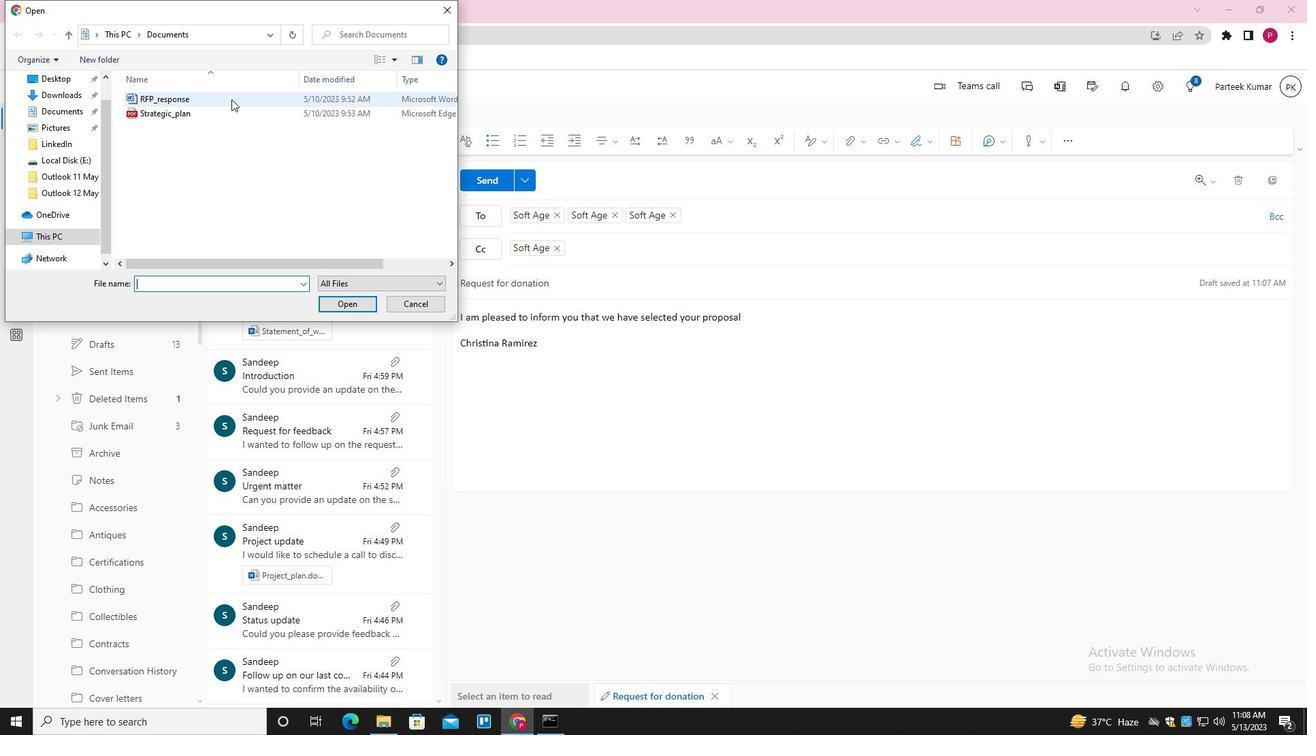 
Action: Key pressed <Key.f2><Key.shift_r>PRESS<Key.shift_r>_RELEASE<Key.enter>
Screenshot: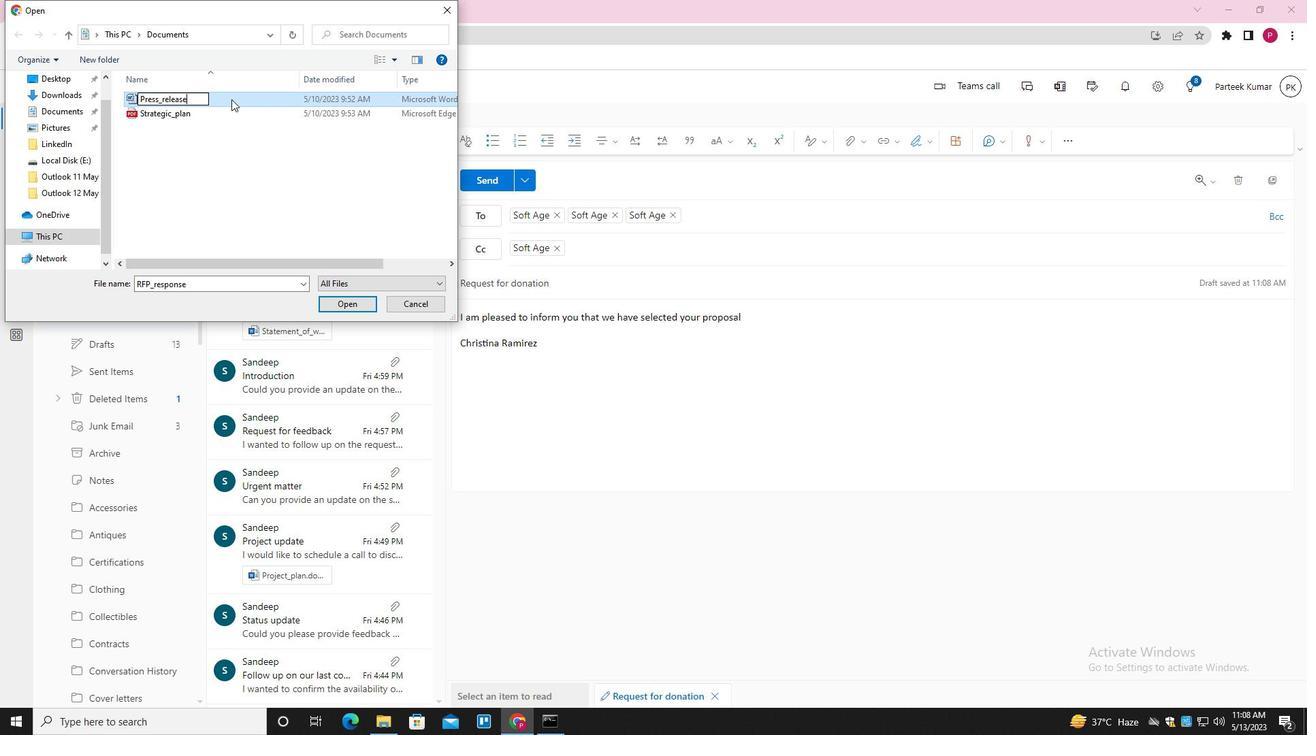 
Action: Mouse pressed left at (231, 99)
Screenshot: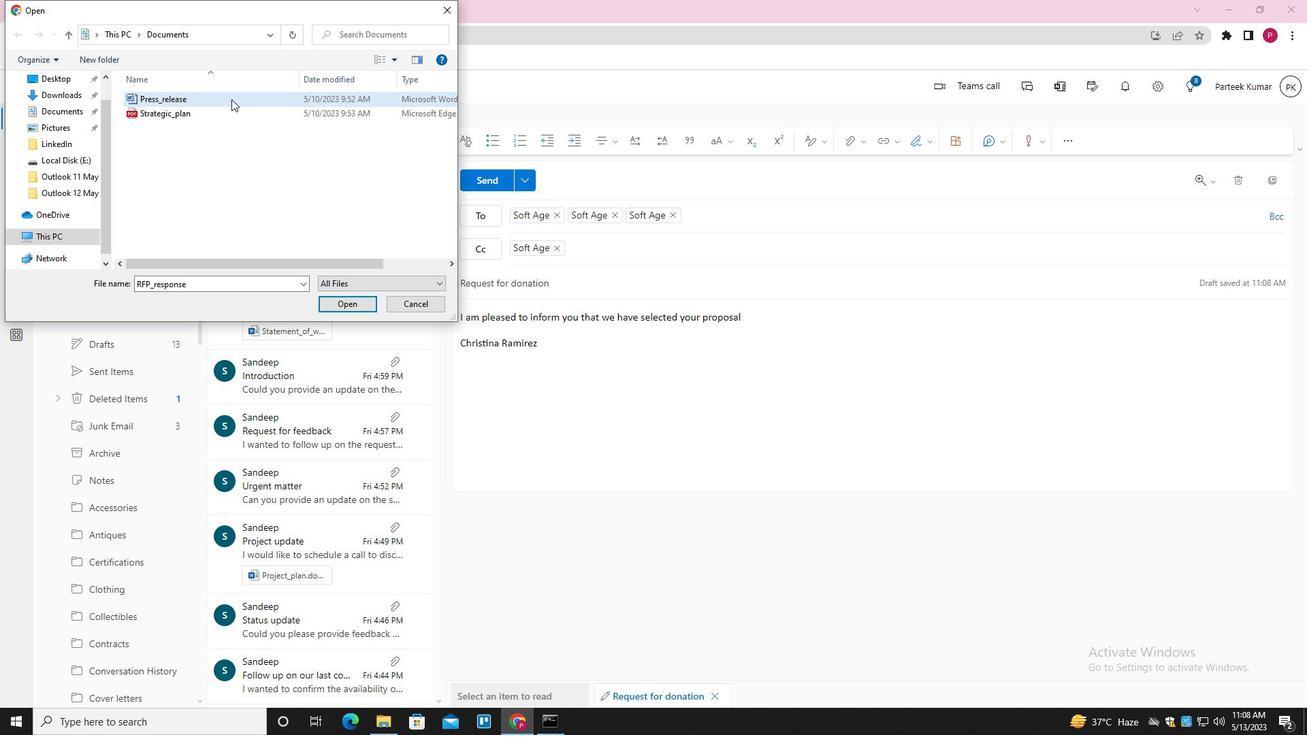 
Action: Mouse moved to (346, 306)
Screenshot: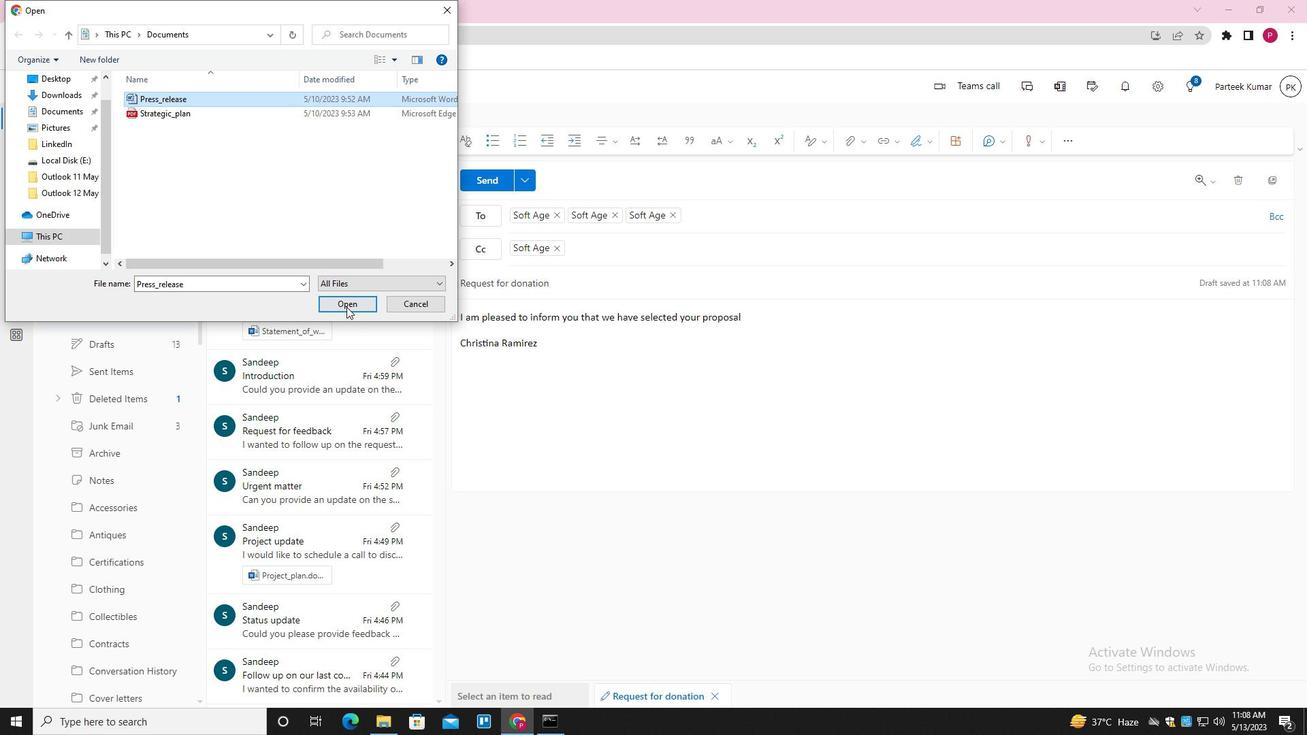 
Action: Mouse pressed left at (346, 306)
Screenshot: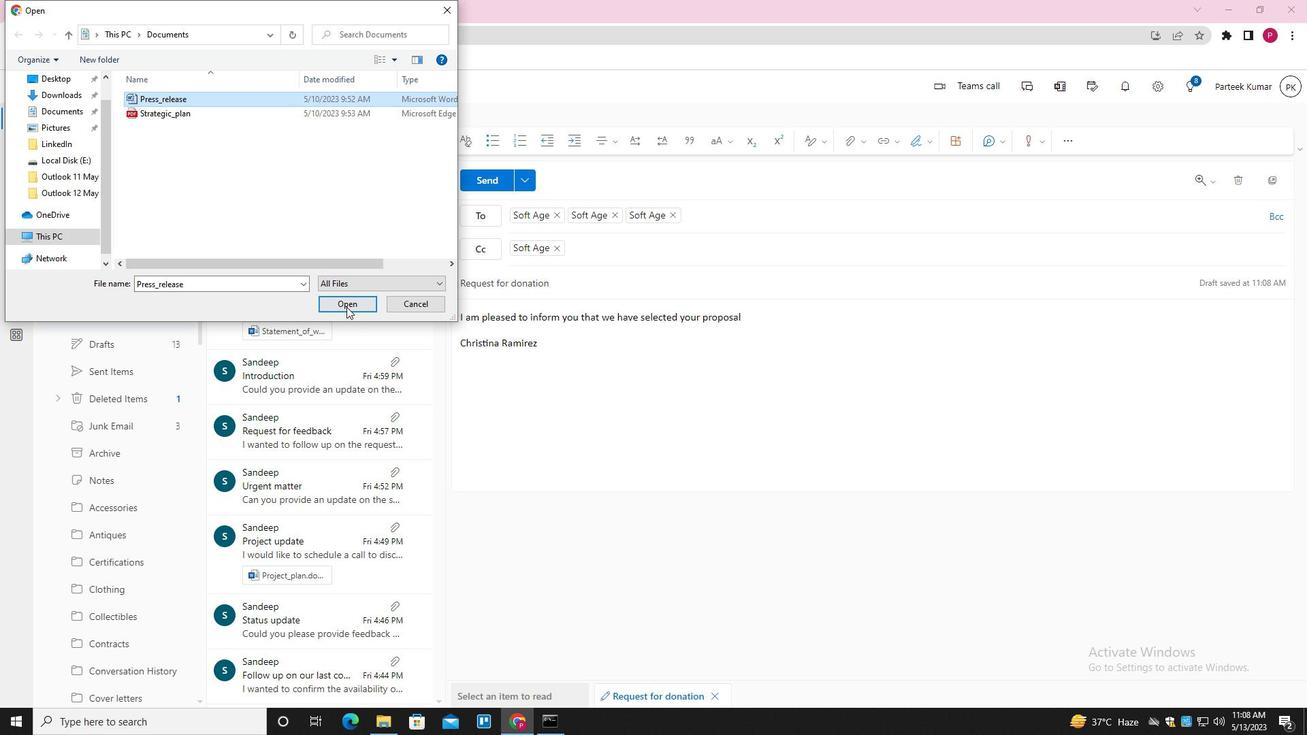 
Action: Mouse moved to (493, 183)
Screenshot: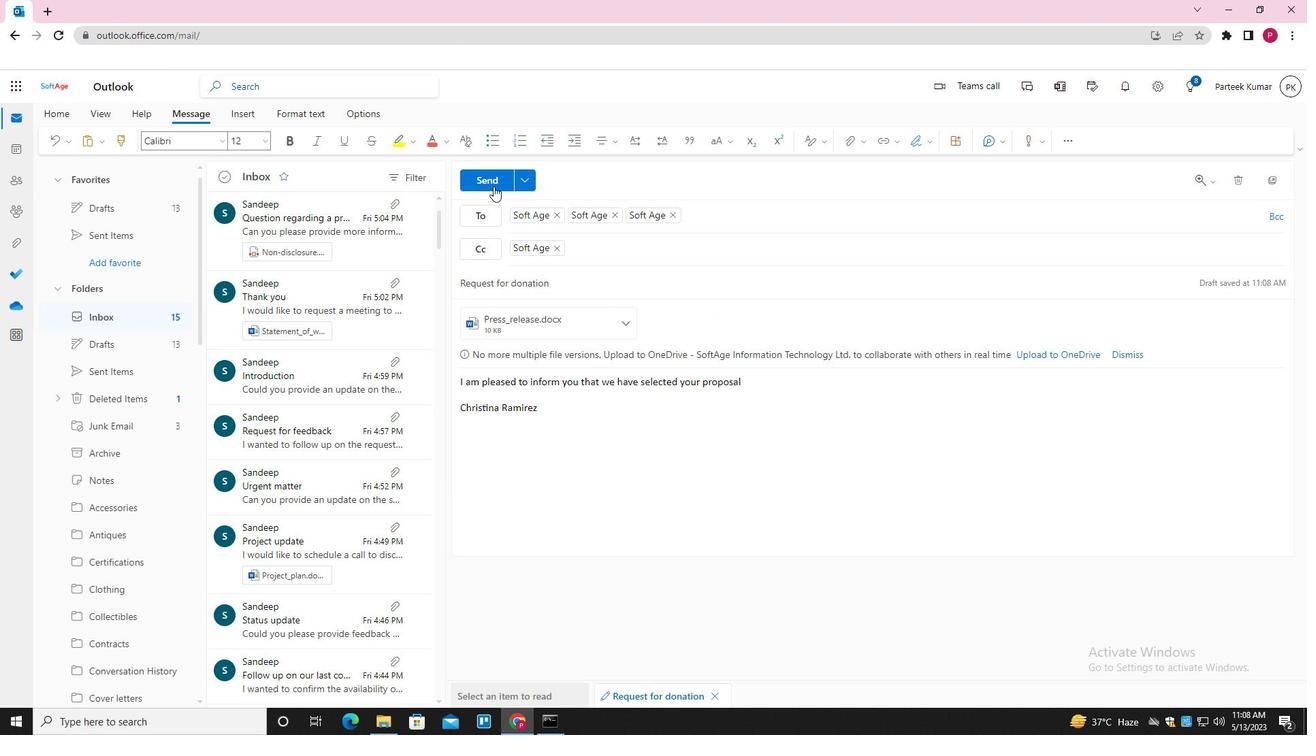 
Action: Mouse pressed left at (493, 183)
Screenshot: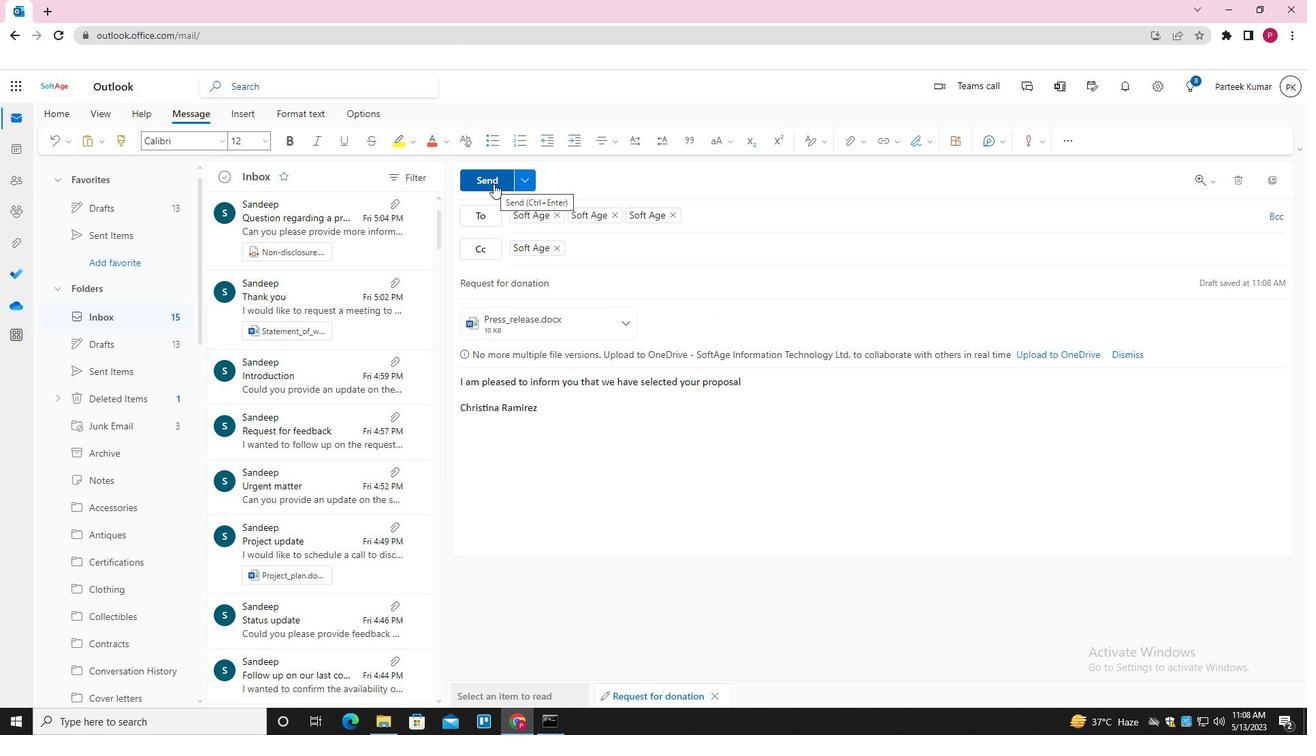 
Action: Mouse moved to (597, 337)
Screenshot: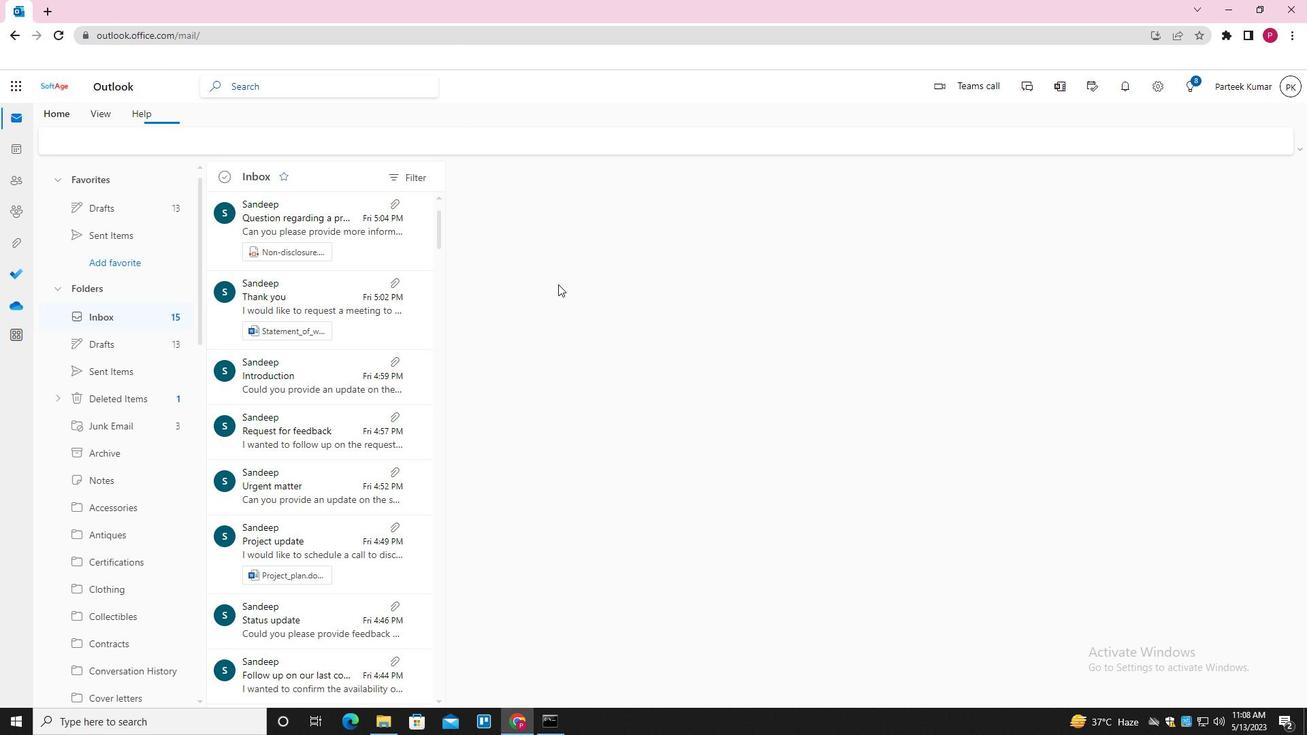 
